 Task: Look for space in Ouled Mimoun, Algeria from 1st August, 2023 to 5th August, 2023 for 3 adults, 1 child in price range Rs.13000 to Rs.20000. Place can be entire place with 2 bedrooms having 3 beds and 2 bathrooms. Property type can be house, flat, hotel. Amenities needed are: washing machine. Booking option can be shelf check-in. Required host language is .
Action: Mouse moved to (595, 80)
Screenshot: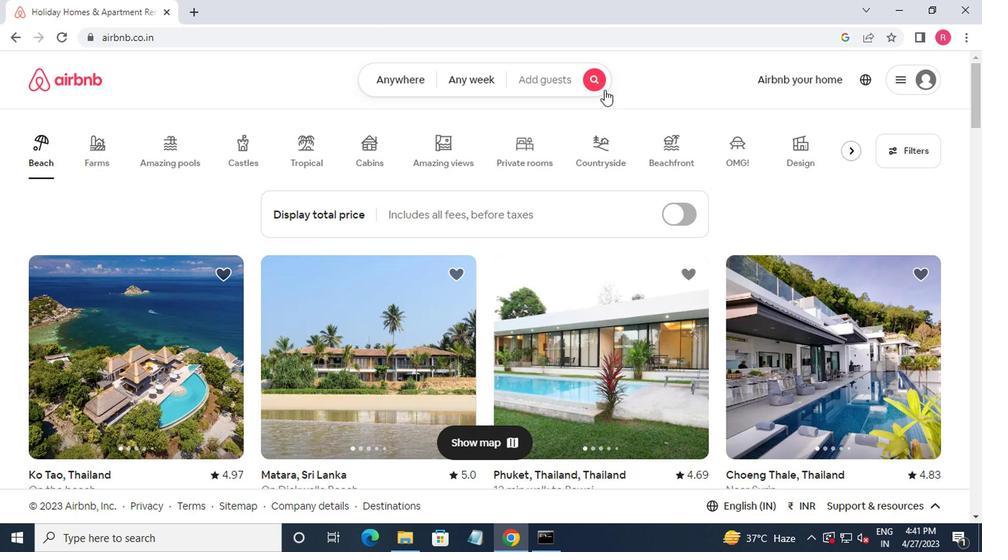 
Action: Mouse pressed left at (595, 80)
Screenshot: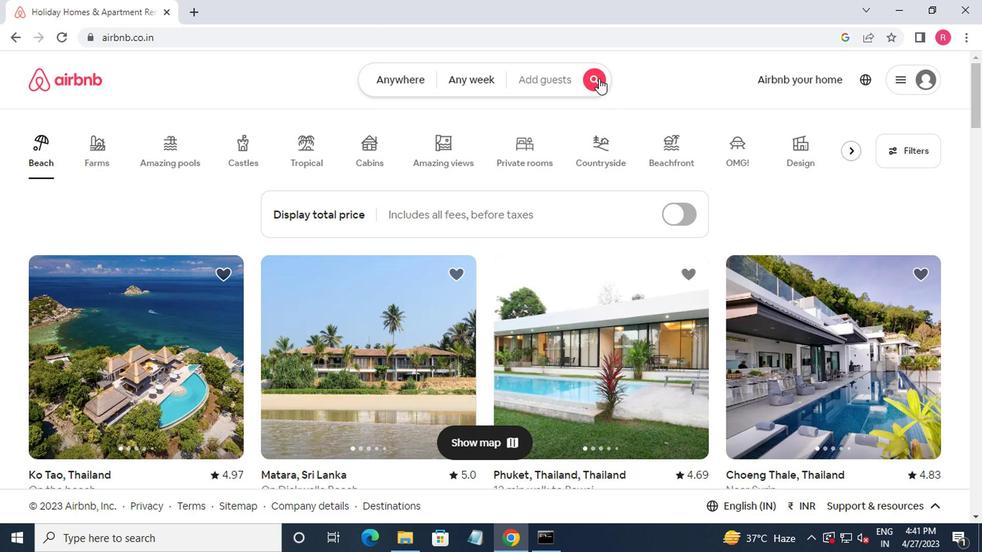 
Action: Mouse moved to (358, 133)
Screenshot: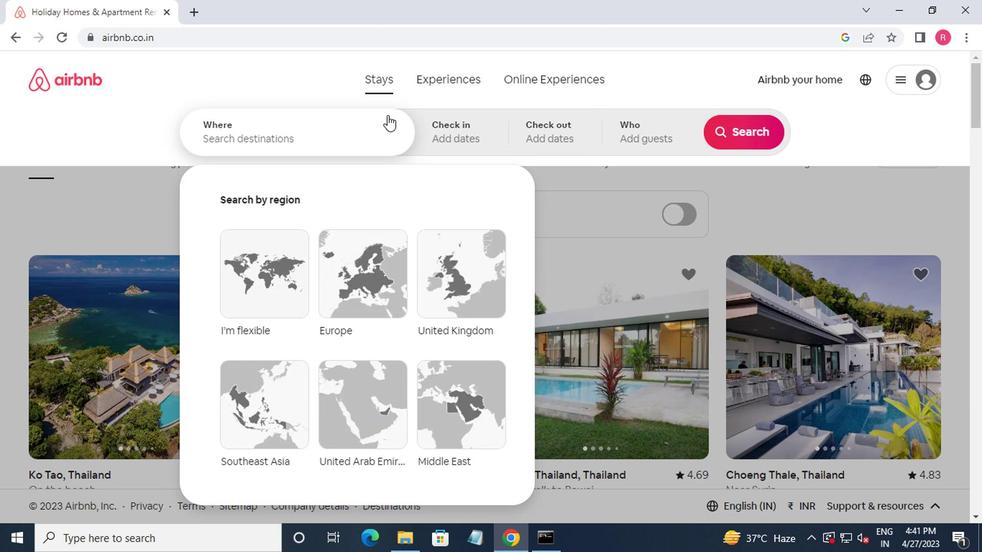 
Action: Mouse pressed left at (358, 133)
Screenshot: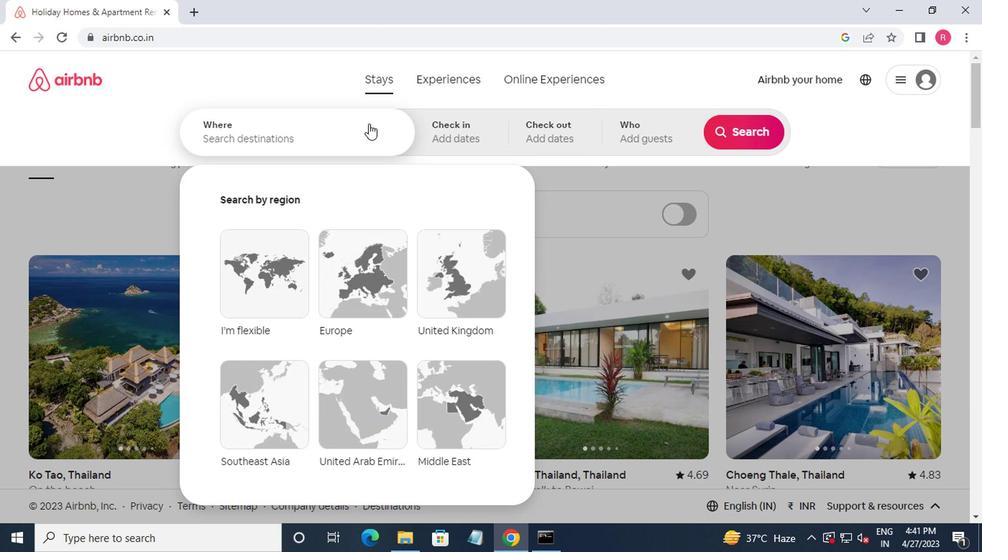 
Action: Mouse moved to (361, 307)
Screenshot: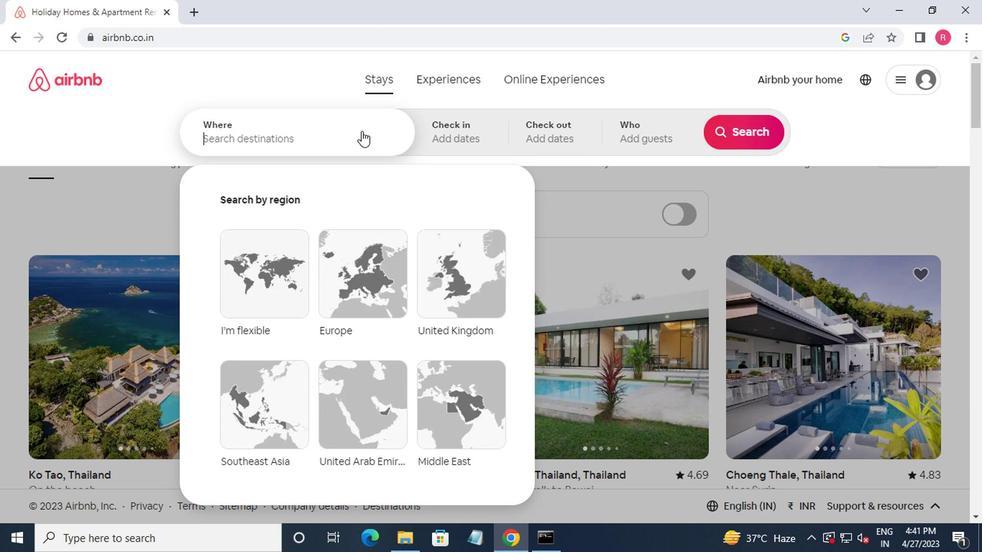 
Action: Key pressed ouled,<Key.backspace><Key.space>m<Key.down><Key.up><Key.up><Key.up><Key.down><Key.down><Key.enter>
Screenshot: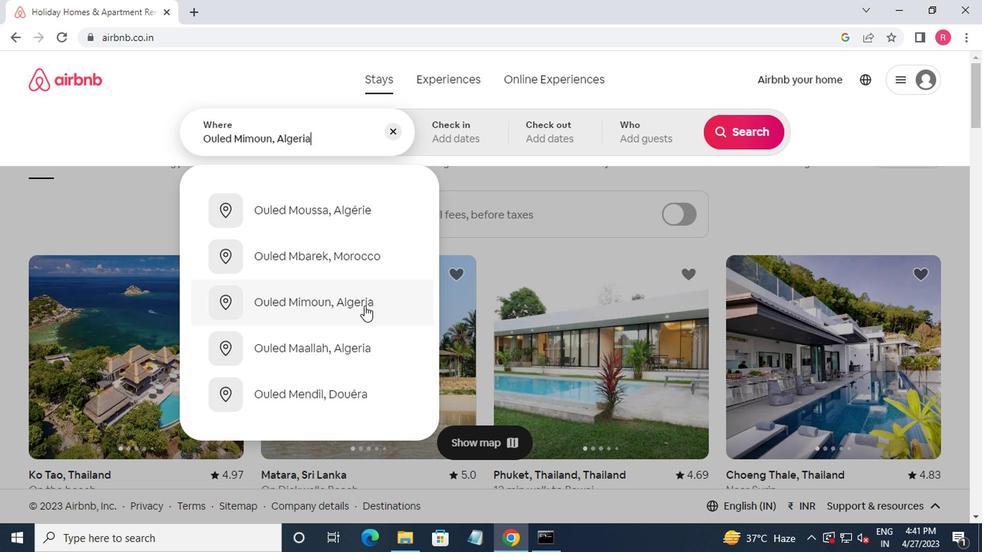 
Action: Mouse moved to (728, 248)
Screenshot: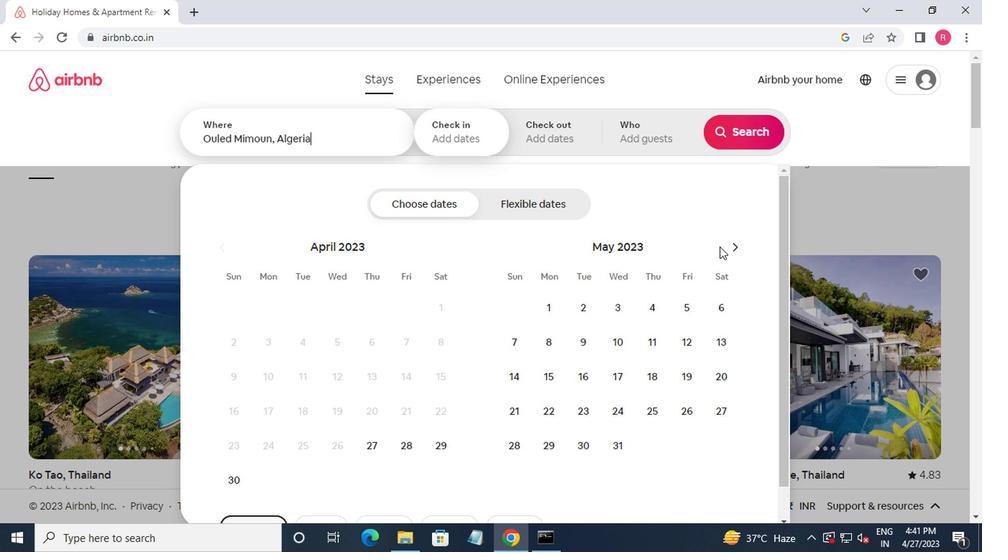
Action: Mouse pressed left at (728, 248)
Screenshot: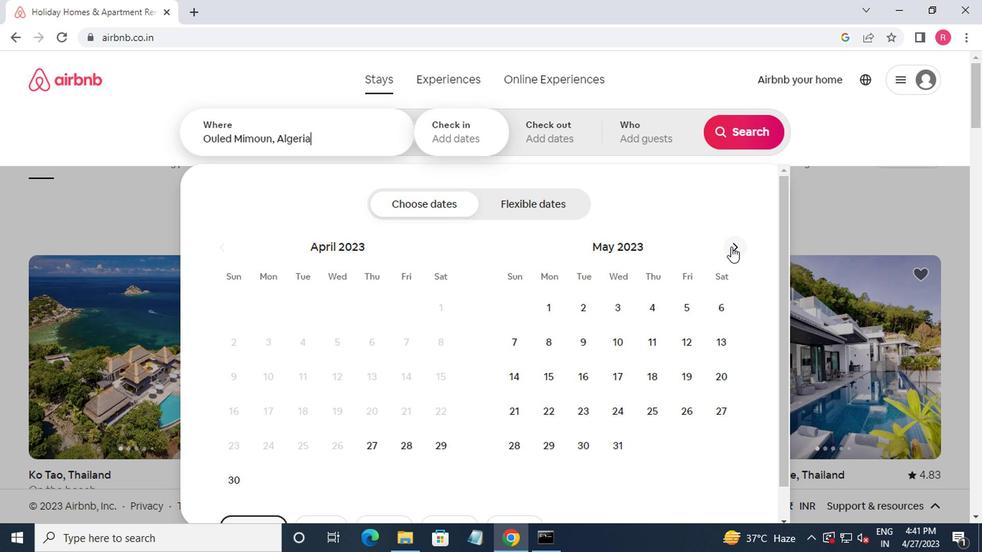 
Action: Mouse pressed left at (728, 248)
Screenshot: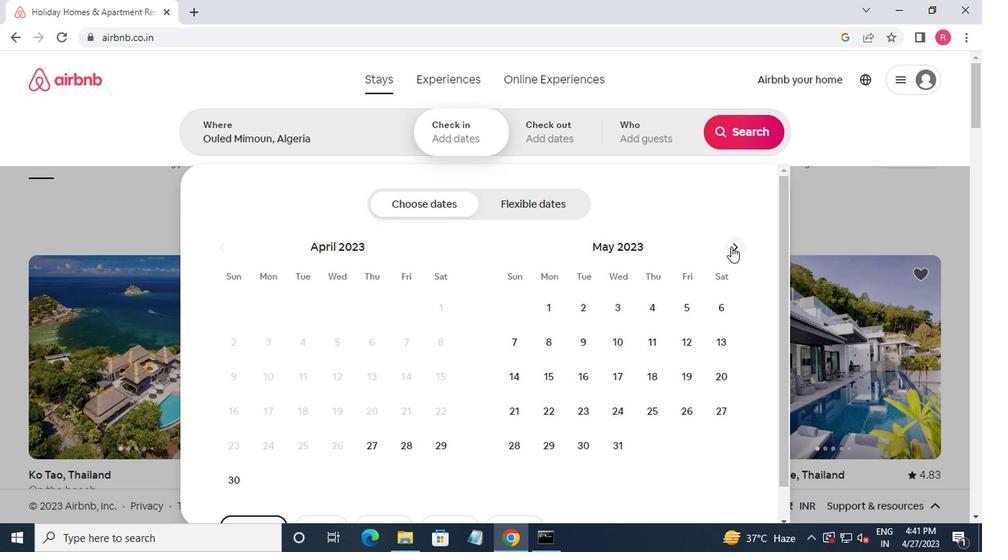 
Action: Mouse pressed left at (728, 248)
Screenshot: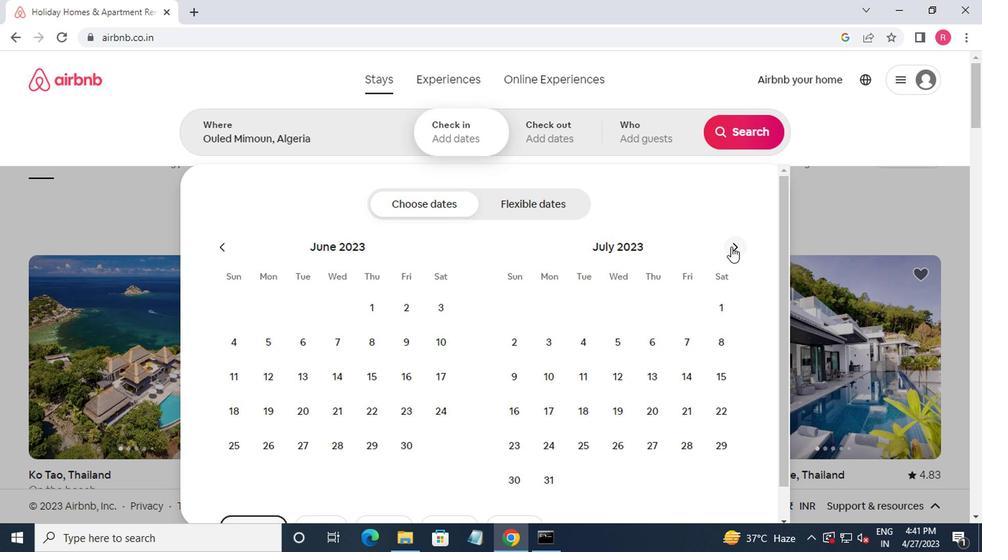 
Action: Mouse moved to (583, 312)
Screenshot: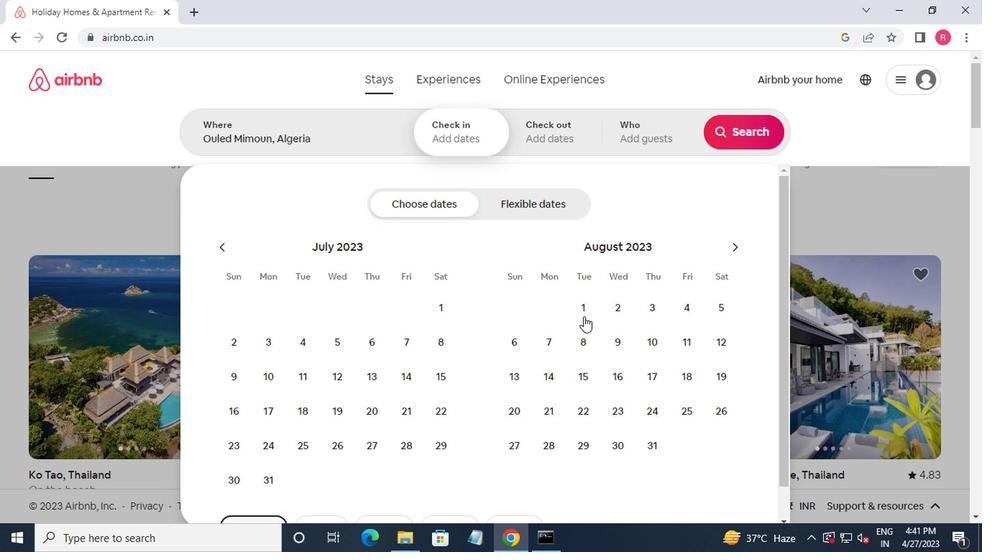 
Action: Mouse pressed left at (583, 312)
Screenshot: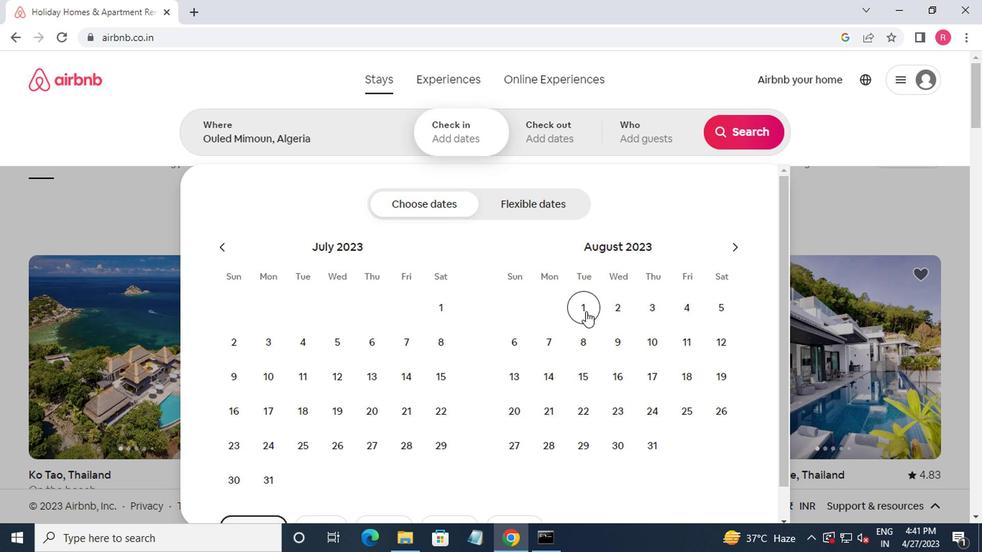 
Action: Mouse moved to (710, 303)
Screenshot: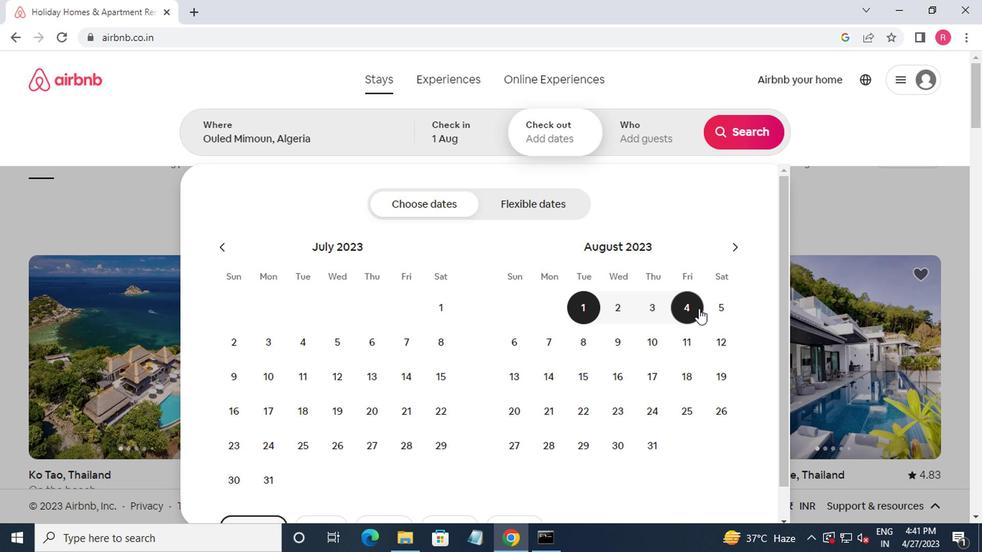 
Action: Mouse pressed left at (710, 303)
Screenshot: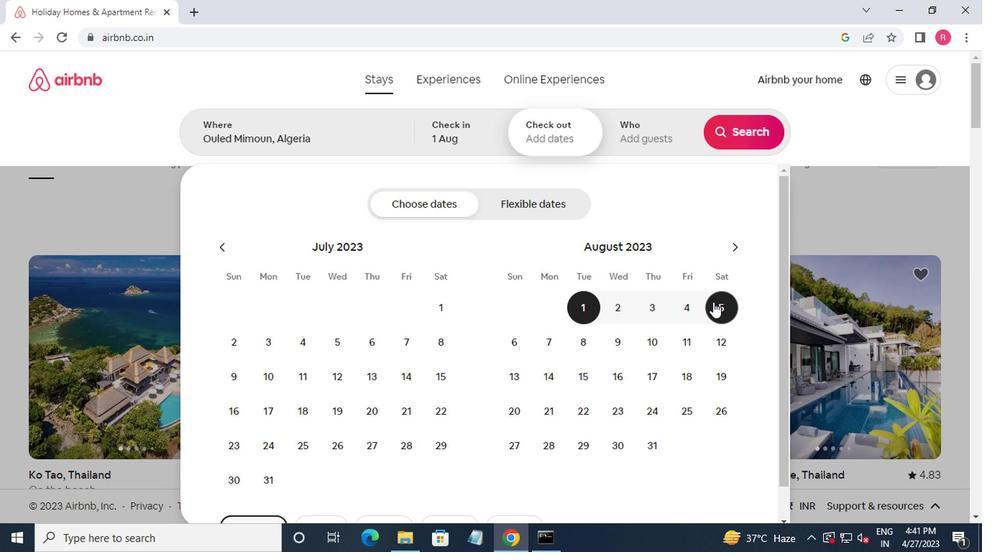 
Action: Mouse moved to (639, 144)
Screenshot: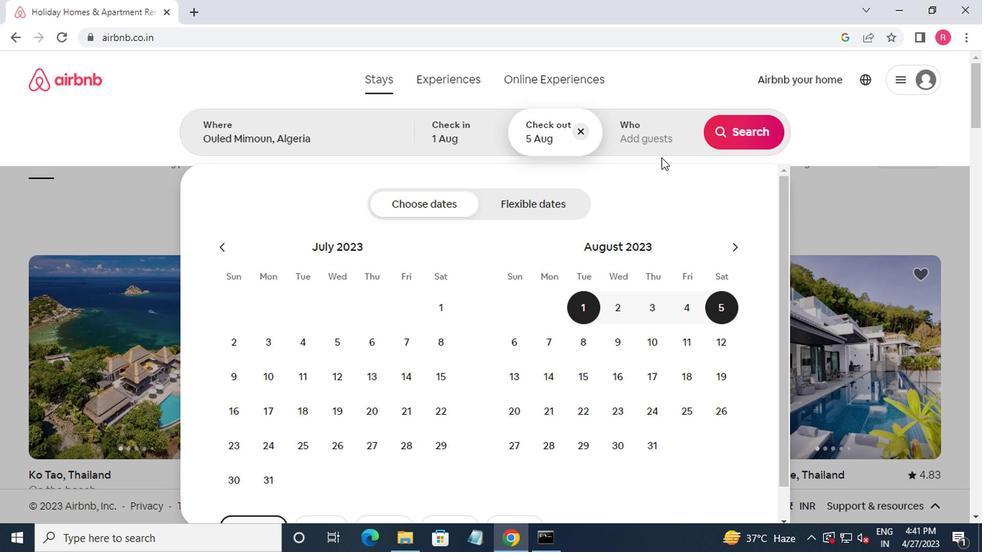 
Action: Mouse pressed left at (639, 144)
Screenshot: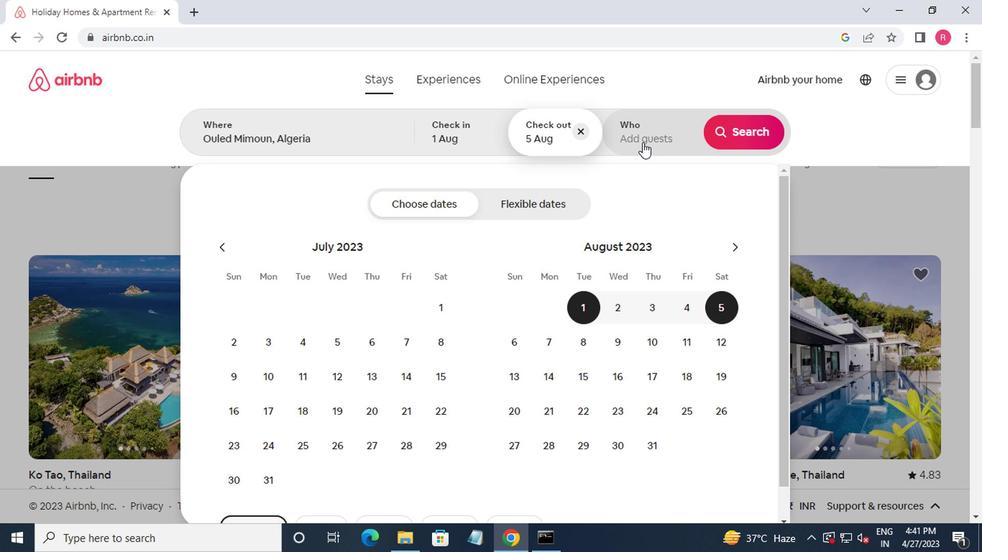 
Action: Mouse moved to (749, 208)
Screenshot: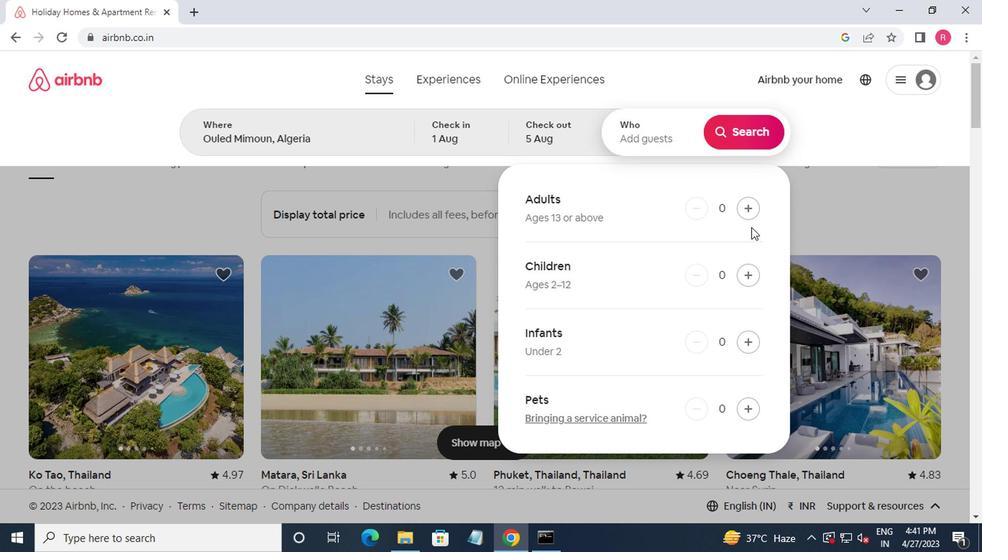
Action: Mouse pressed left at (749, 208)
Screenshot: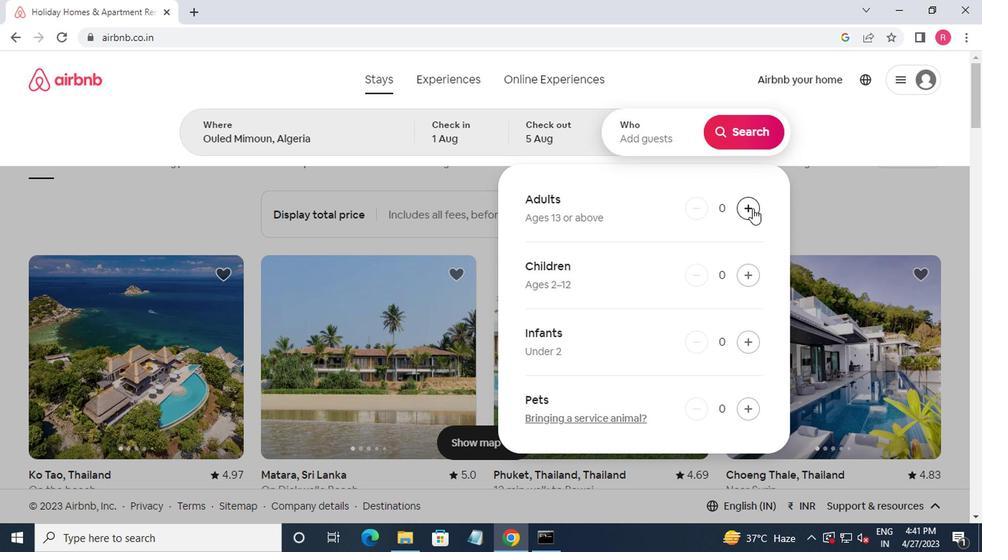 
Action: Mouse pressed left at (749, 208)
Screenshot: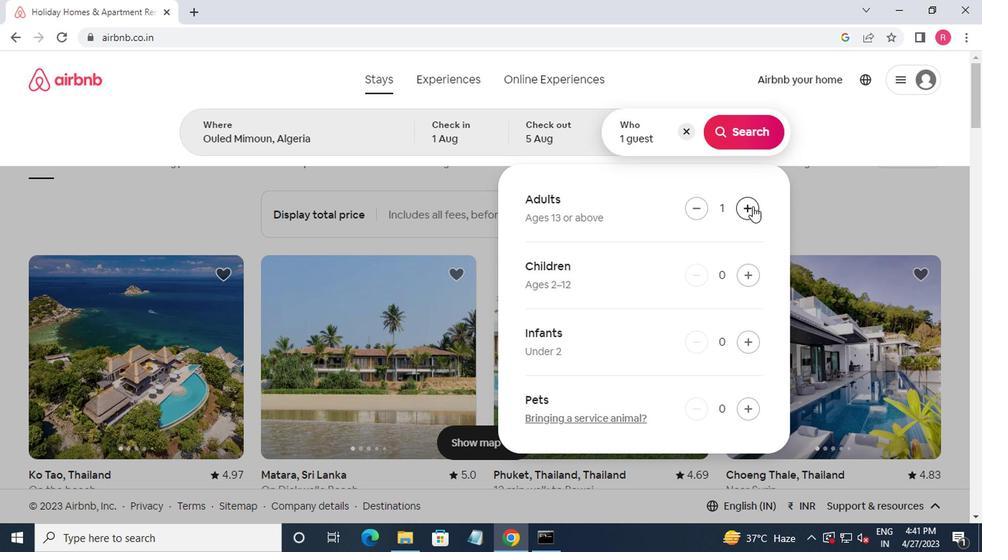 
Action: Mouse pressed left at (749, 208)
Screenshot: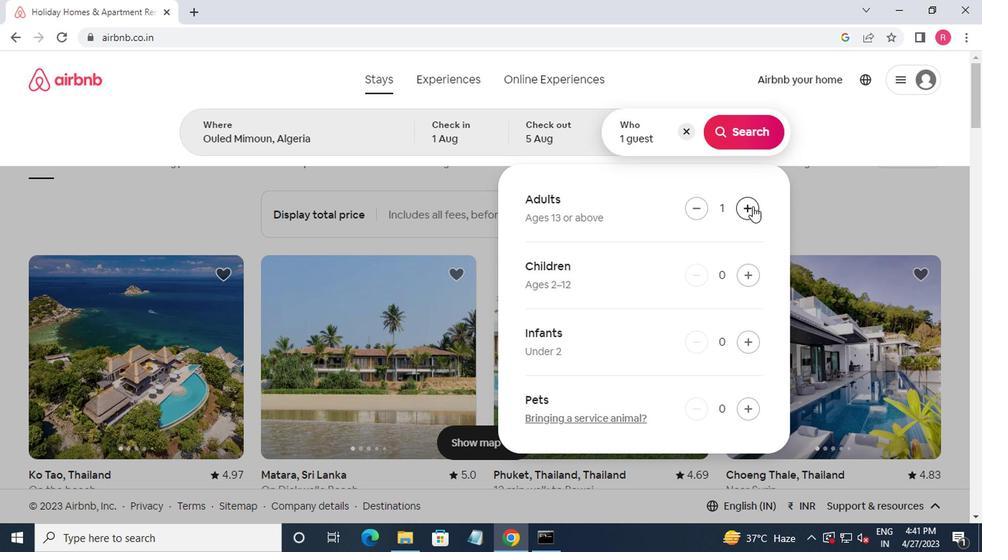 
Action: Mouse moved to (742, 284)
Screenshot: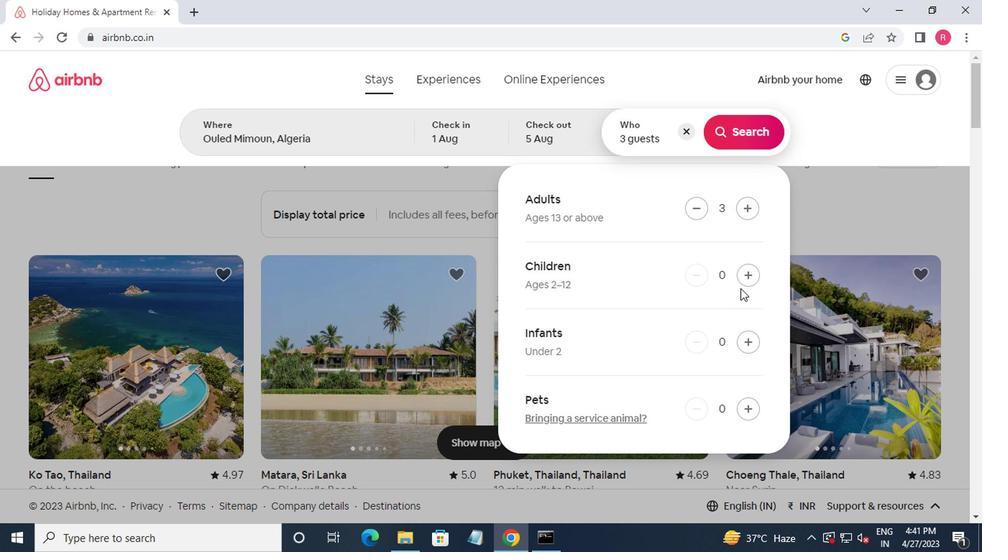 
Action: Mouse pressed left at (742, 284)
Screenshot: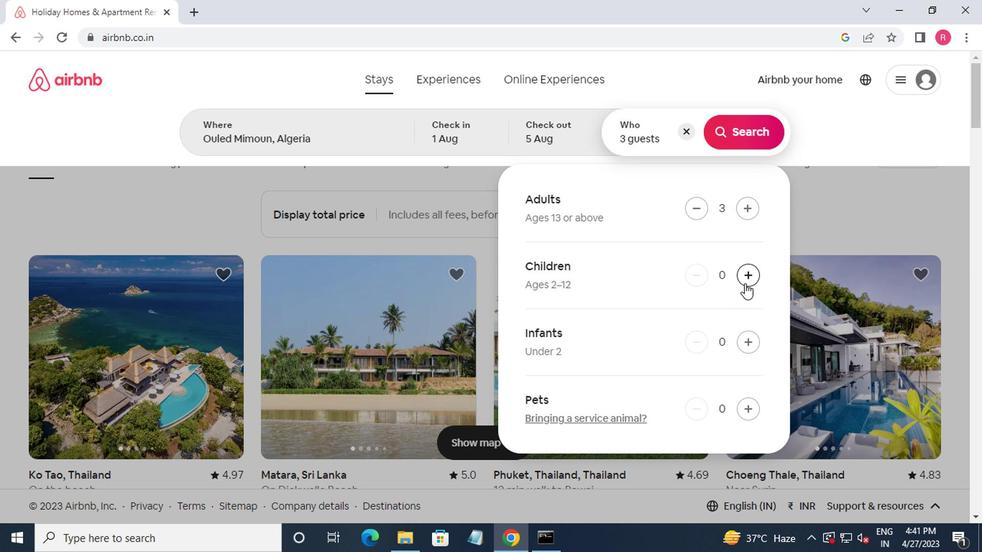 
Action: Mouse moved to (731, 144)
Screenshot: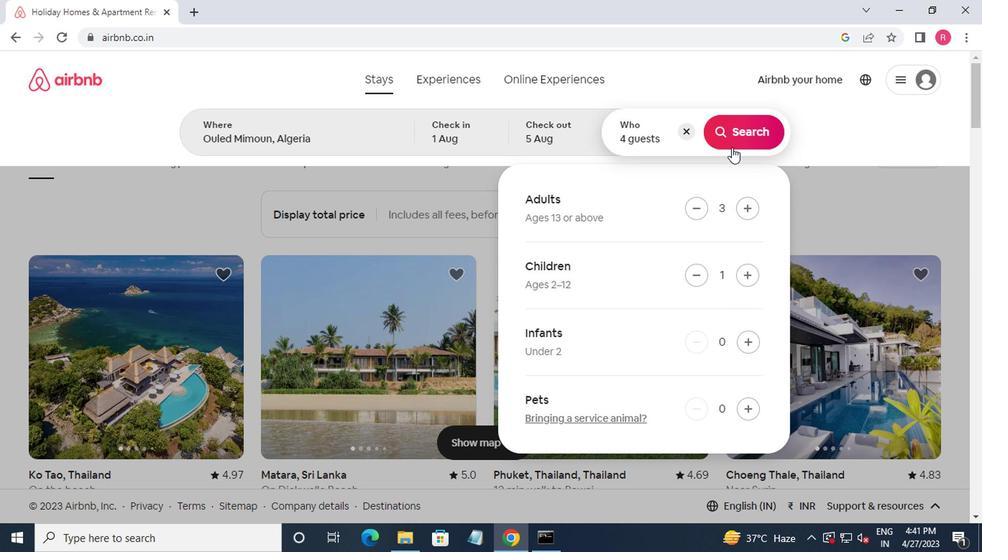 
Action: Mouse pressed left at (731, 144)
Screenshot: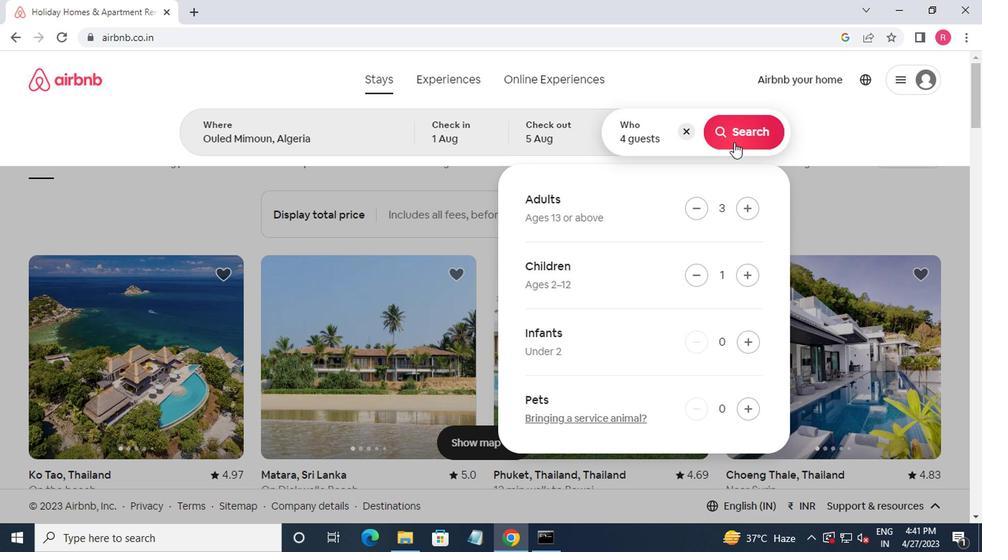 
Action: Mouse moved to (909, 144)
Screenshot: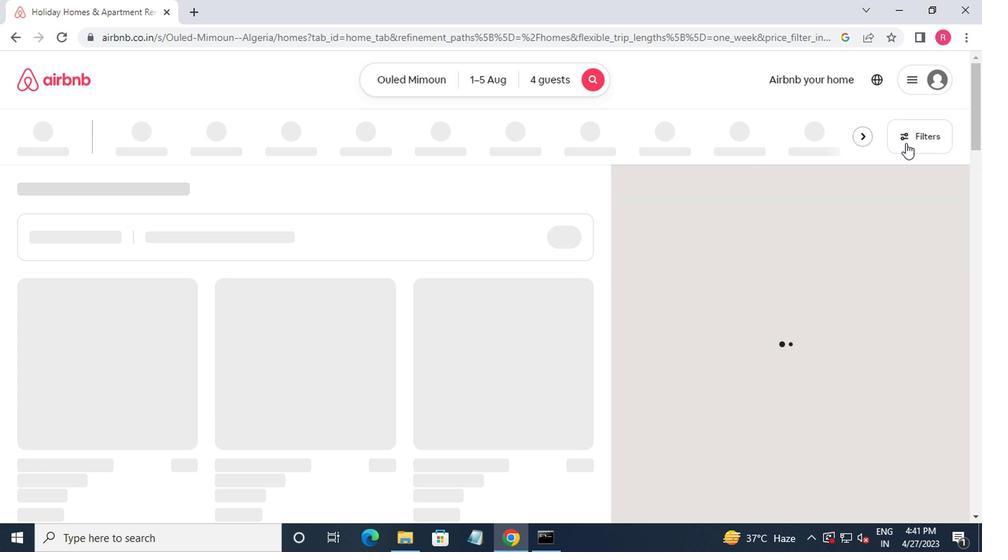 
Action: Mouse pressed left at (909, 144)
Screenshot: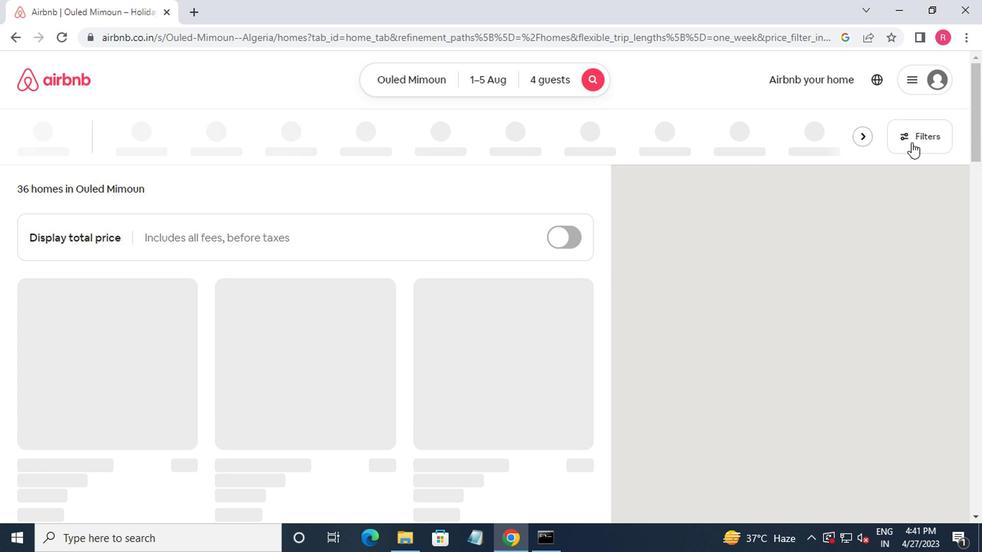 
Action: Mouse moved to (348, 325)
Screenshot: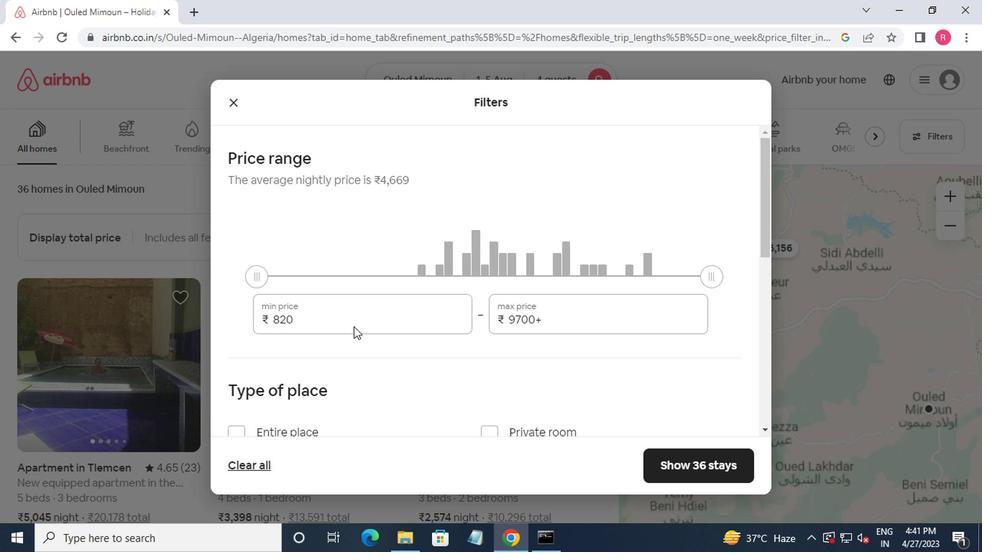 
Action: Mouse pressed left at (348, 325)
Screenshot: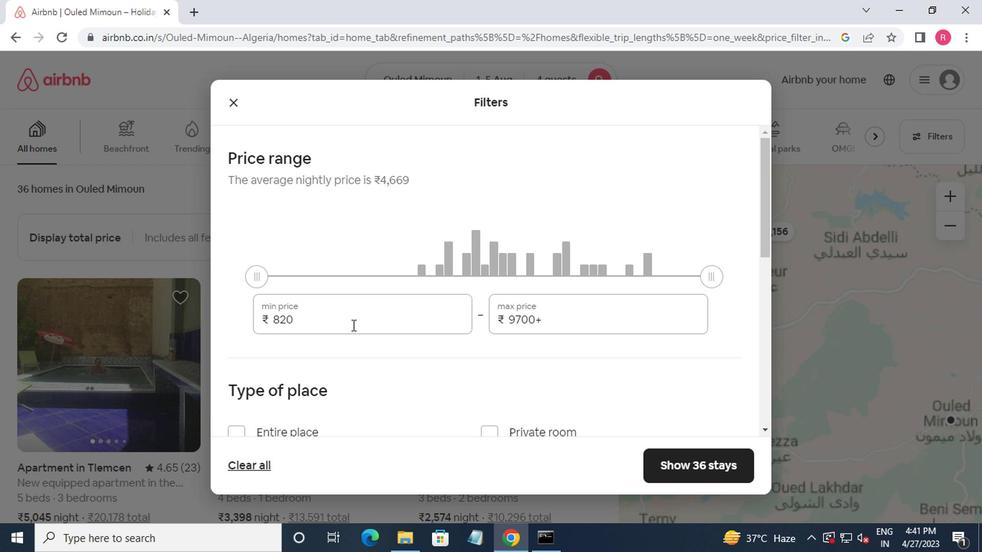 
Action: Mouse moved to (356, 325)
Screenshot: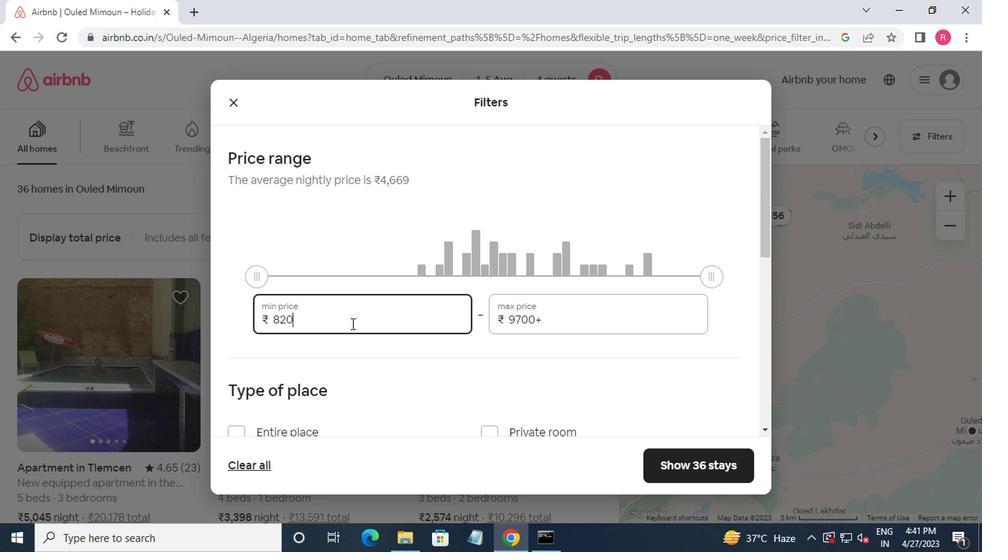 
Action: Key pressed <Key.backspace><Key.backspace><Key.backspace><Key.backspace>13000<Key.tab>20000
Screenshot: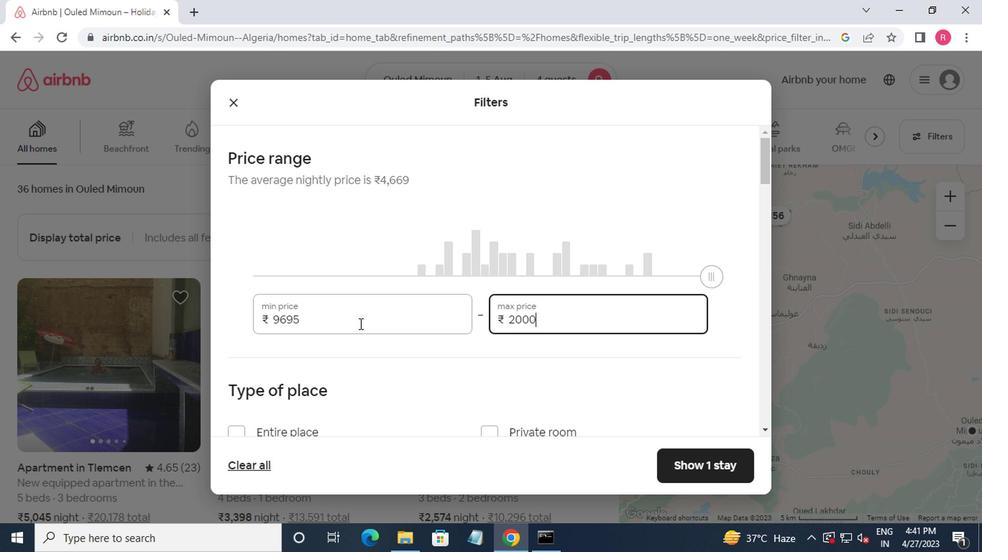 
Action: Mouse moved to (388, 413)
Screenshot: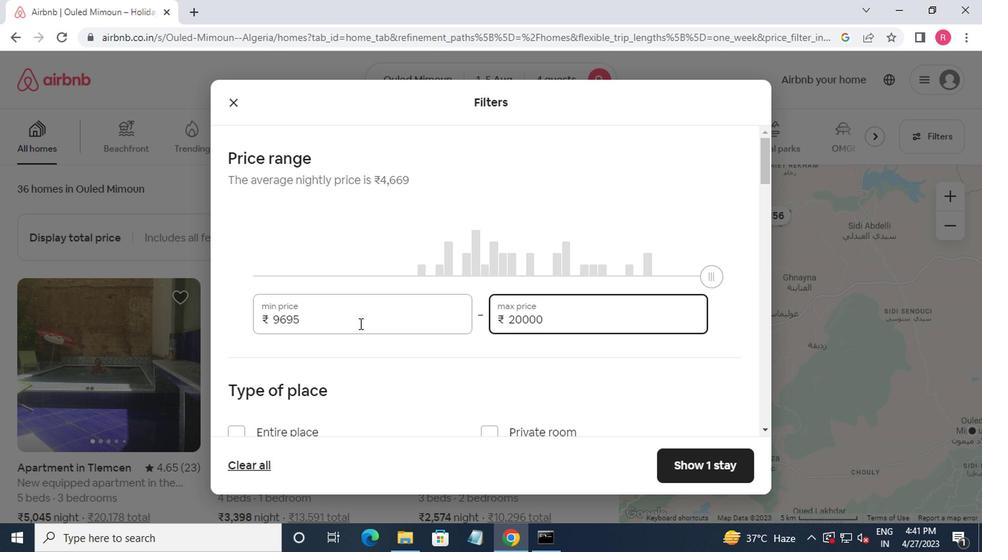 
Action: Mouse pressed left at (388, 413)
Screenshot: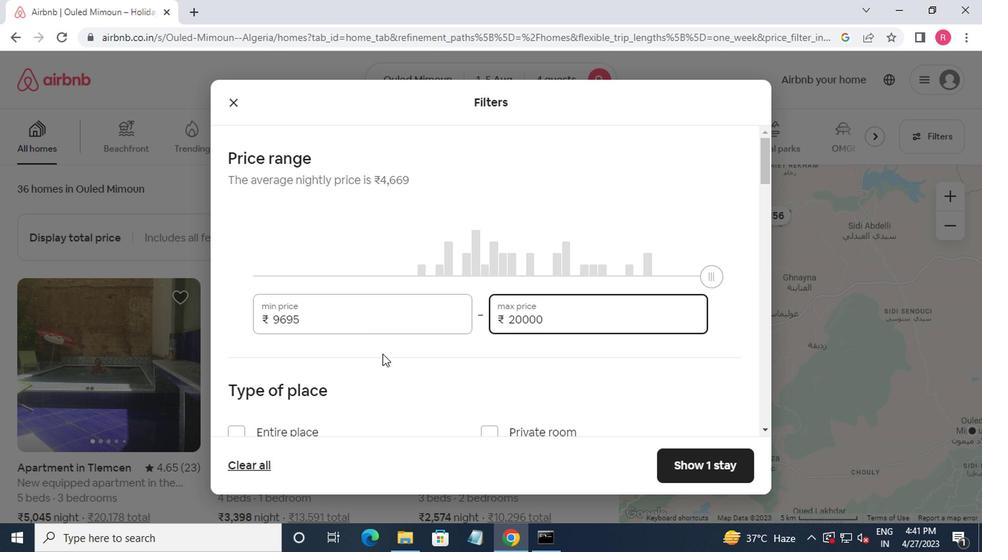 
Action: Mouse moved to (346, 314)
Screenshot: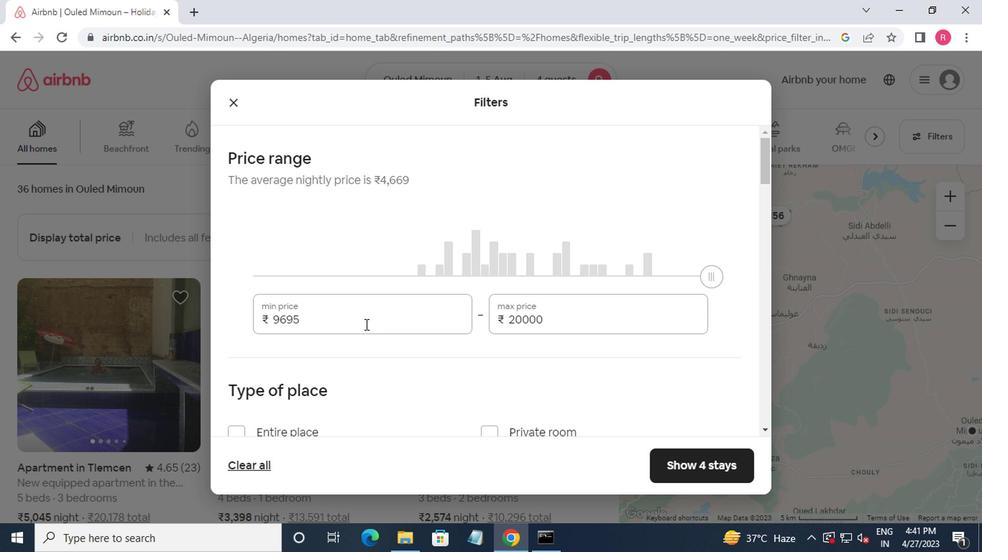 
Action: Mouse pressed left at (346, 314)
Screenshot: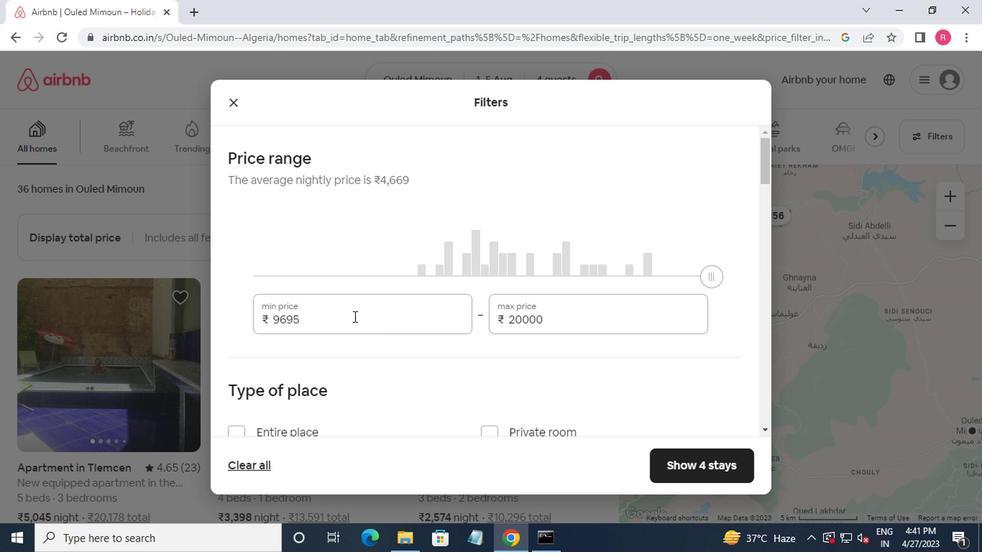 
Action: Mouse moved to (351, 332)
Screenshot: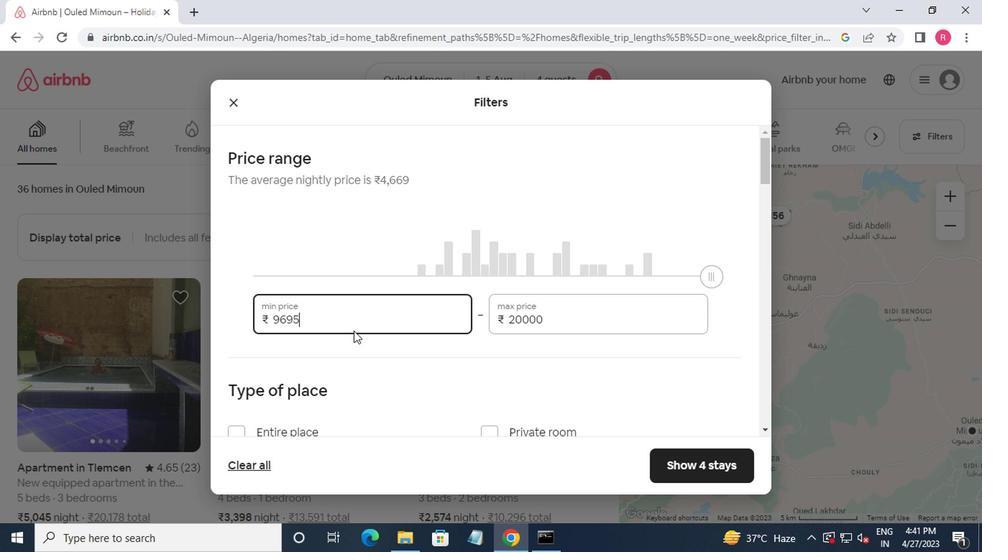 
Action: Key pressed <Key.backspace><Key.backspace><Key.backspace><Key.backspace>13000
Screenshot: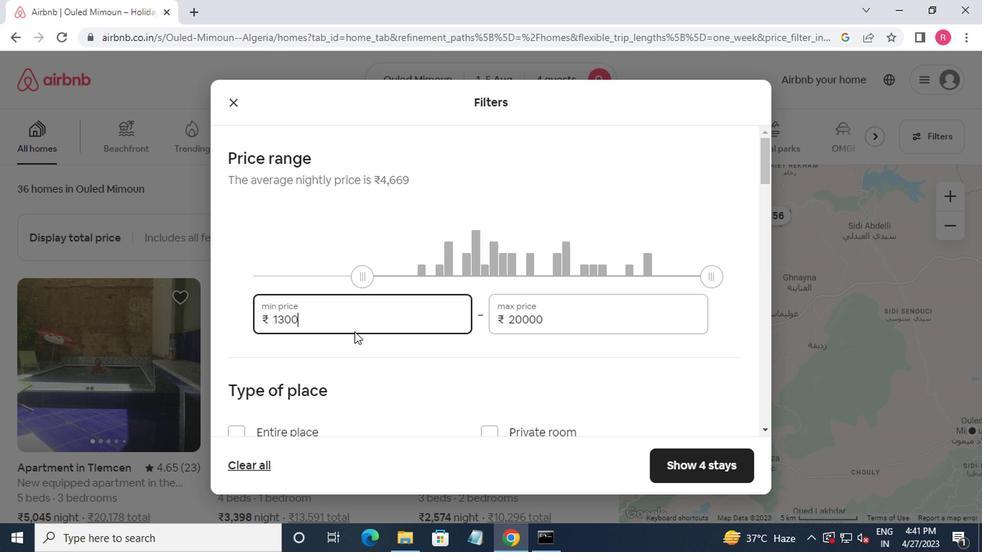 
Action: Mouse moved to (346, 337)
Screenshot: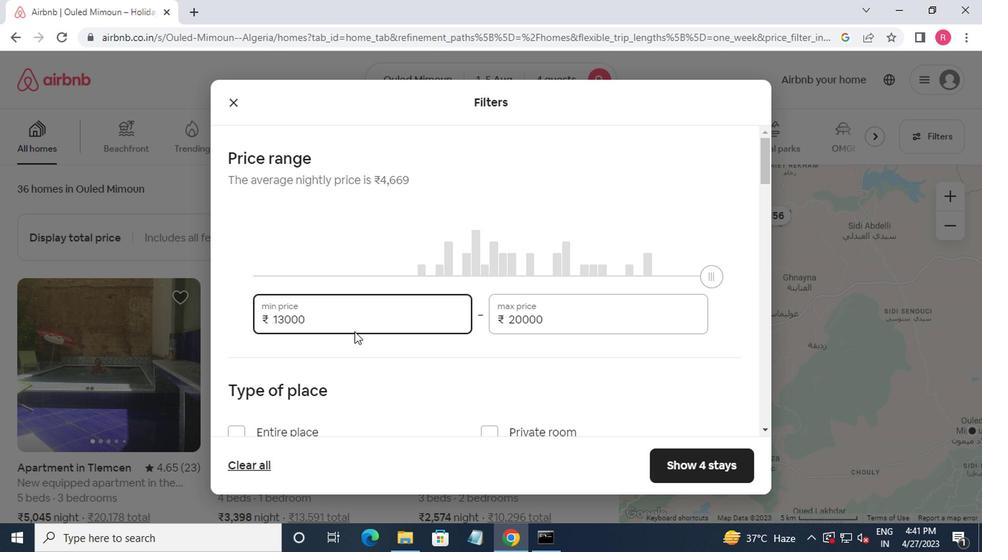 
Action: Mouse scrolled (346, 336) with delta (0, -1)
Screenshot: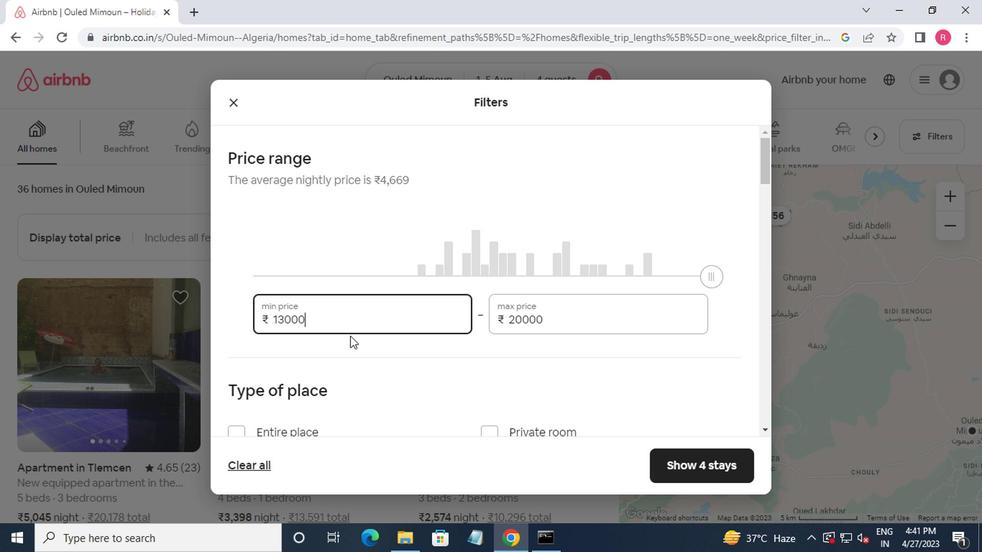 
Action: Mouse moved to (346, 339)
Screenshot: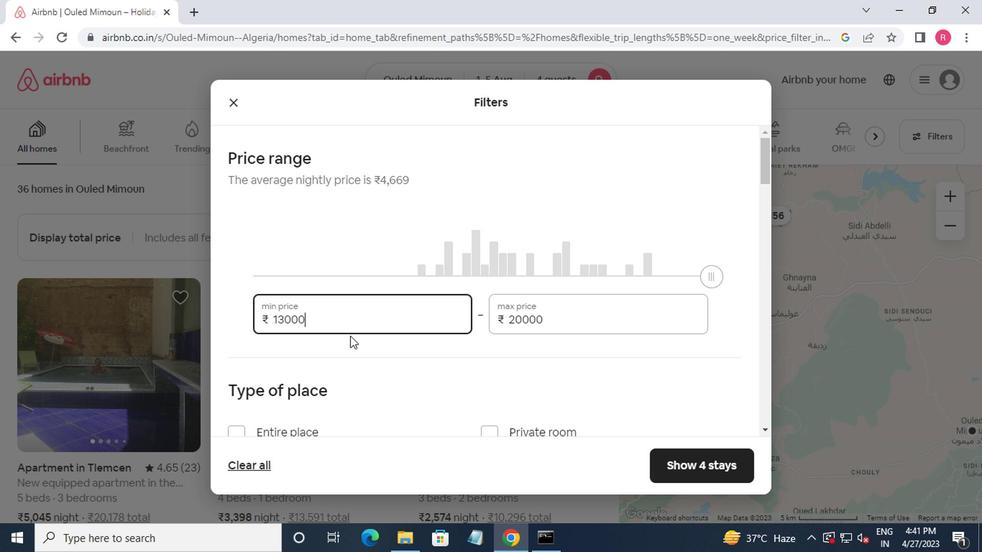 
Action: Mouse scrolled (346, 338) with delta (0, -1)
Screenshot: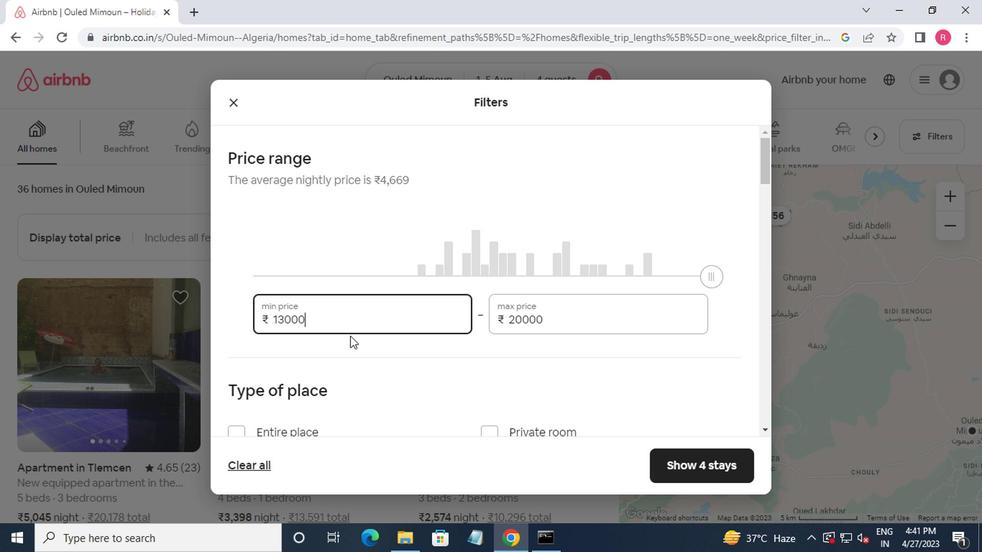 
Action: Mouse moved to (301, 297)
Screenshot: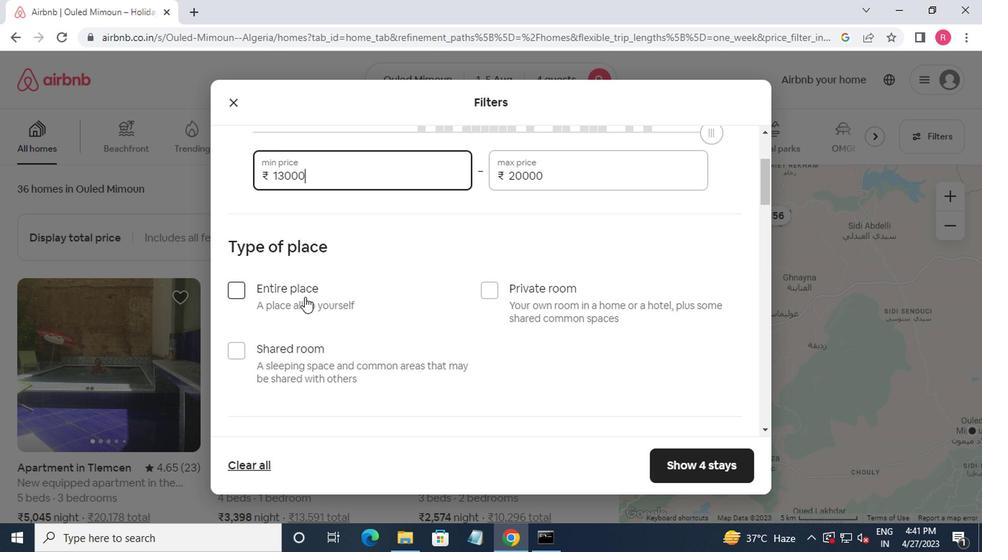 
Action: Mouse pressed left at (301, 297)
Screenshot: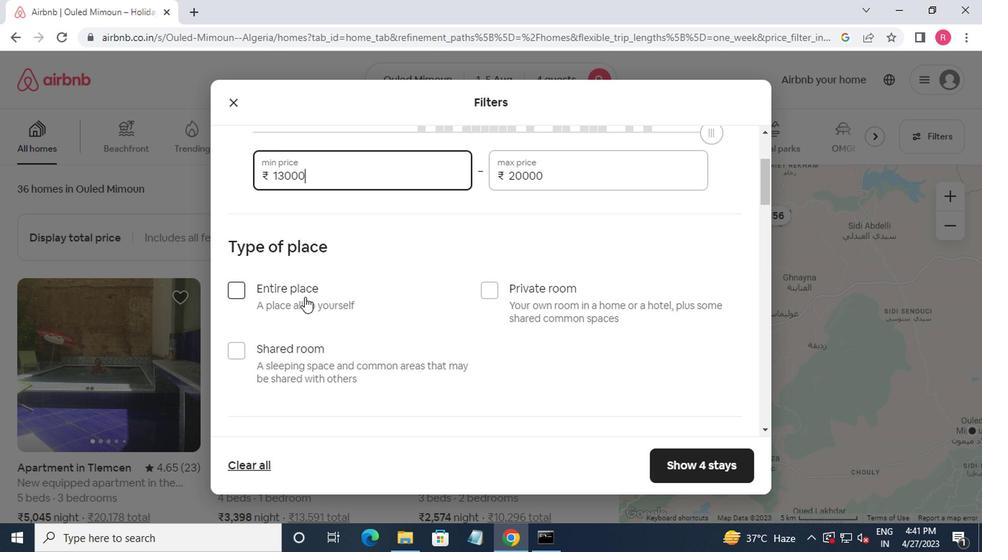 
Action: Mouse moved to (303, 295)
Screenshot: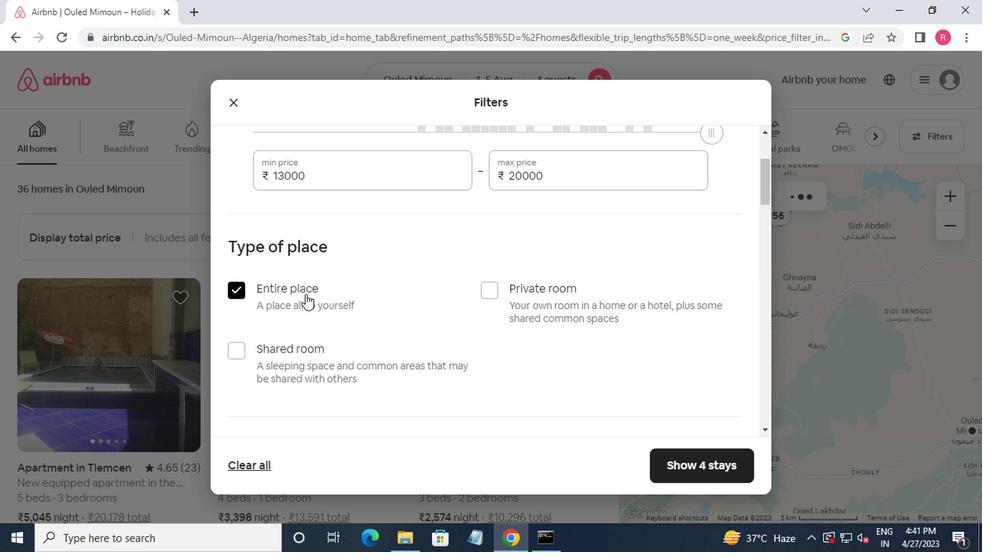 
Action: Mouse scrolled (303, 294) with delta (0, 0)
Screenshot: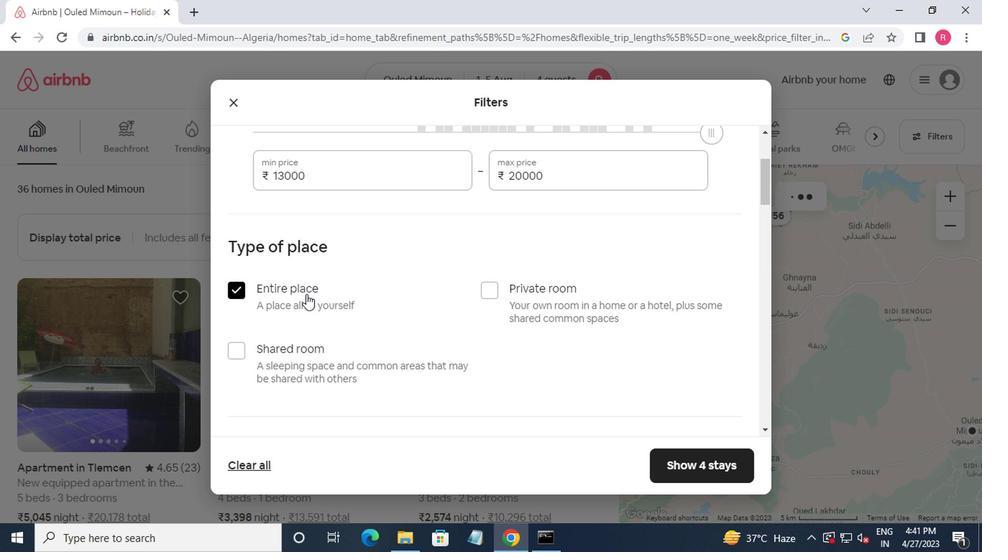 
Action: Mouse moved to (304, 295)
Screenshot: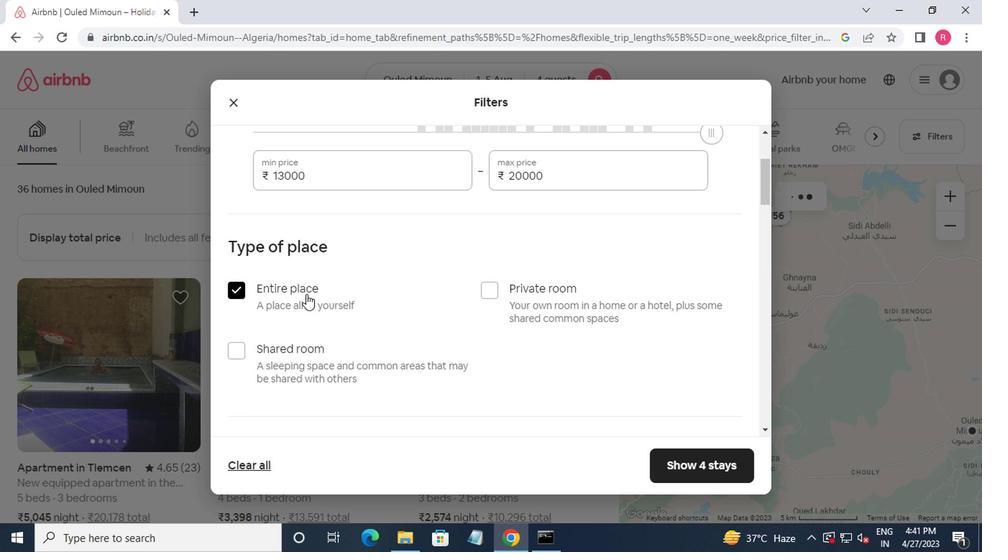 
Action: Mouse scrolled (304, 294) with delta (0, 0)
Screenshot: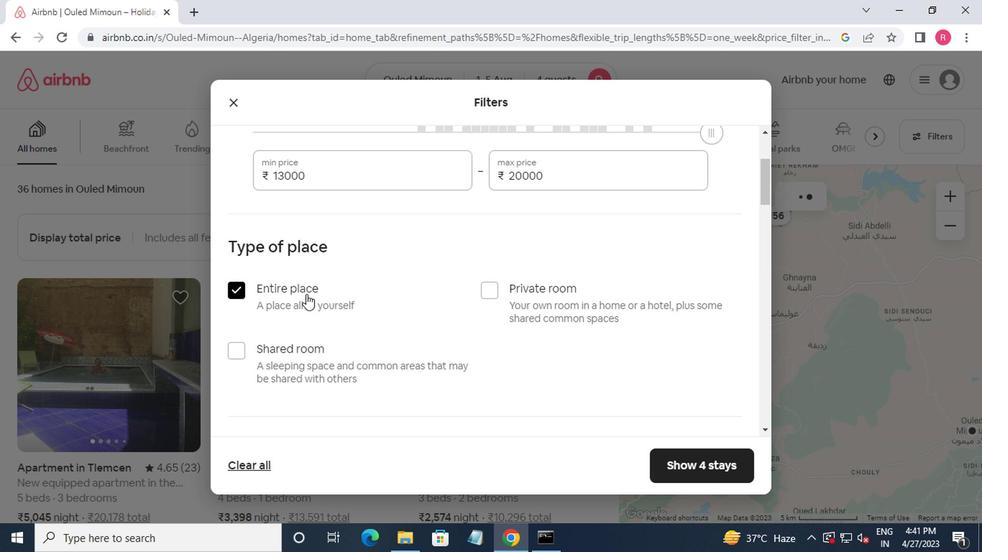 
Action: Mouse moved to (307, 295)
Screenshot: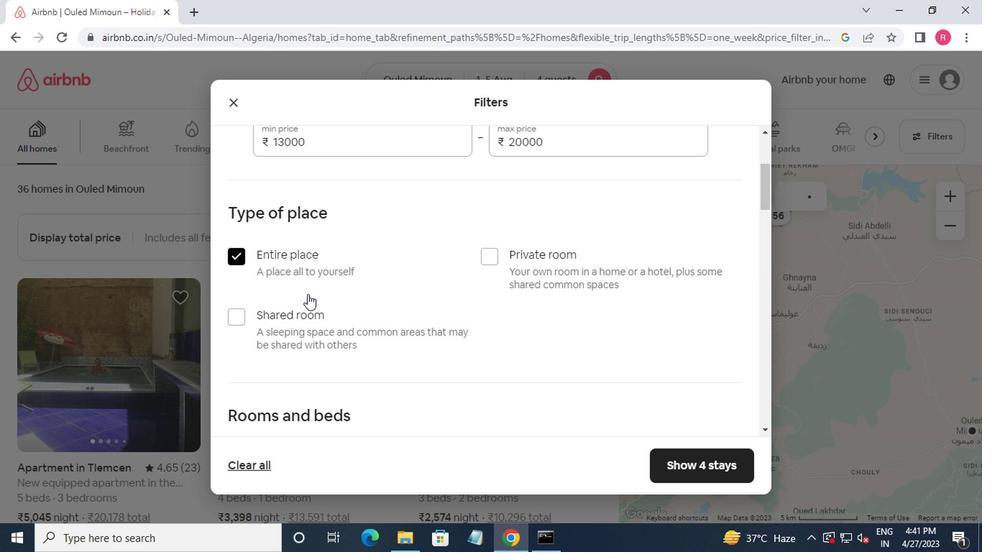 
Action: Mouse scrolled (307, 294) with delta (0, 0)
Screenshot: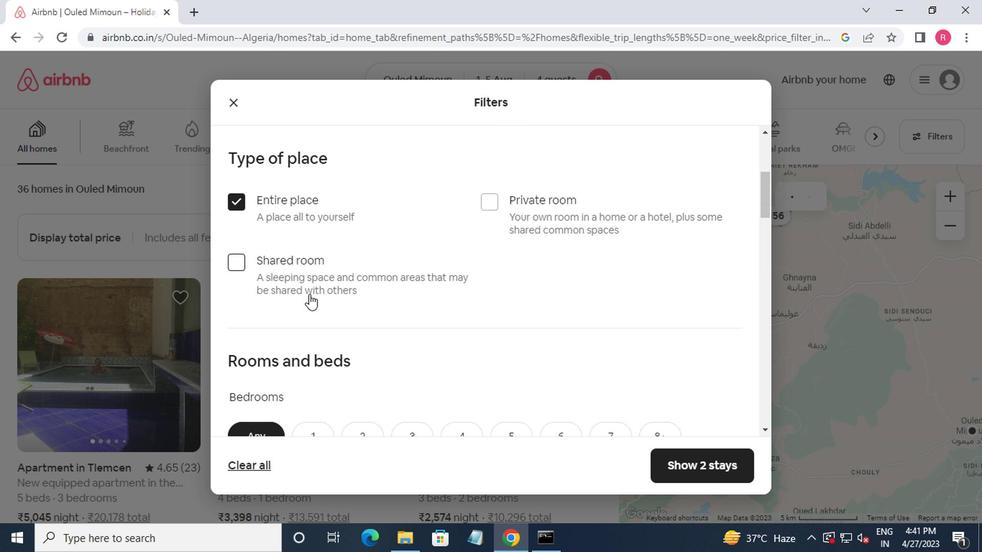 
Action: Mouse moved to (355, 311)
Screenshot: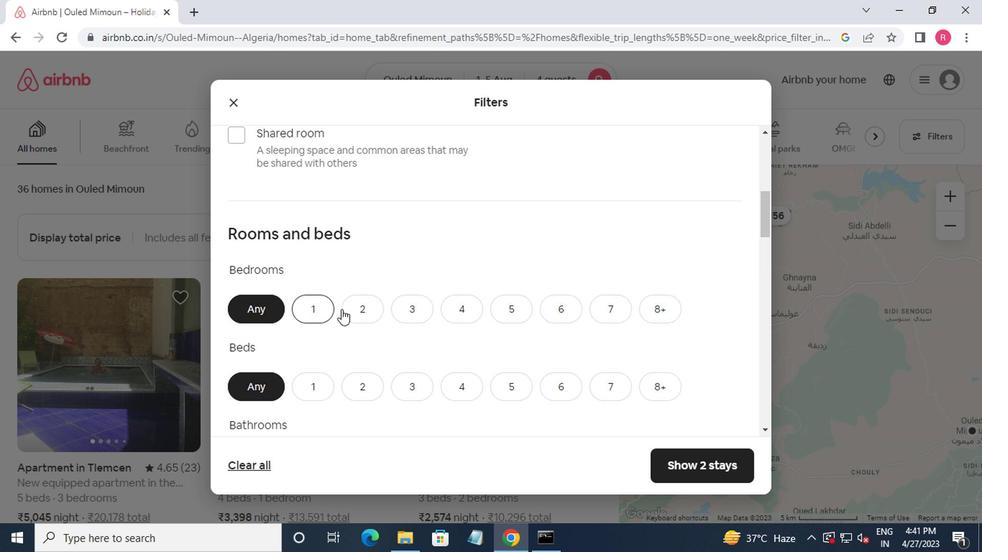 
Action: Mouse pressed left at (355, 311)
Screenshot: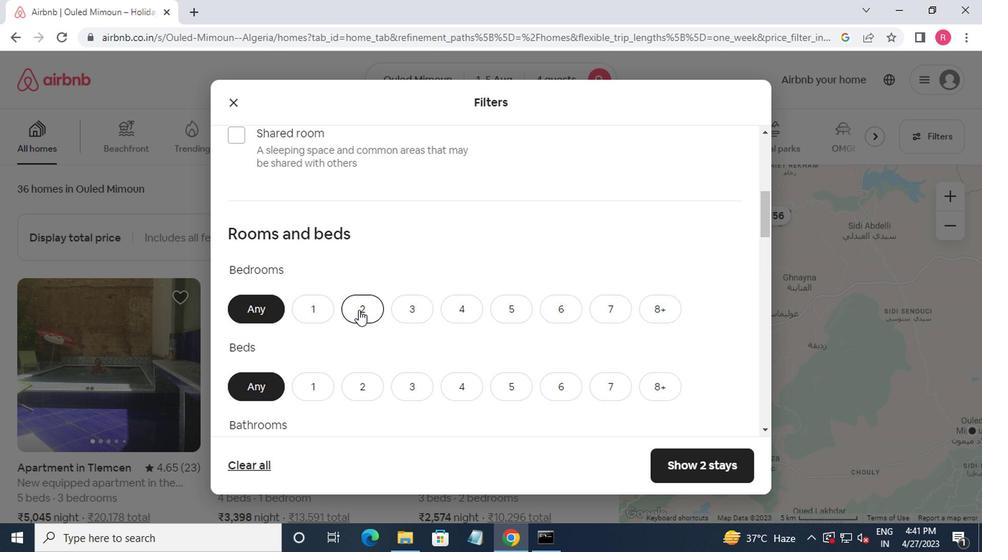
Action: Mouse moved to (392, 385)
Screenshot: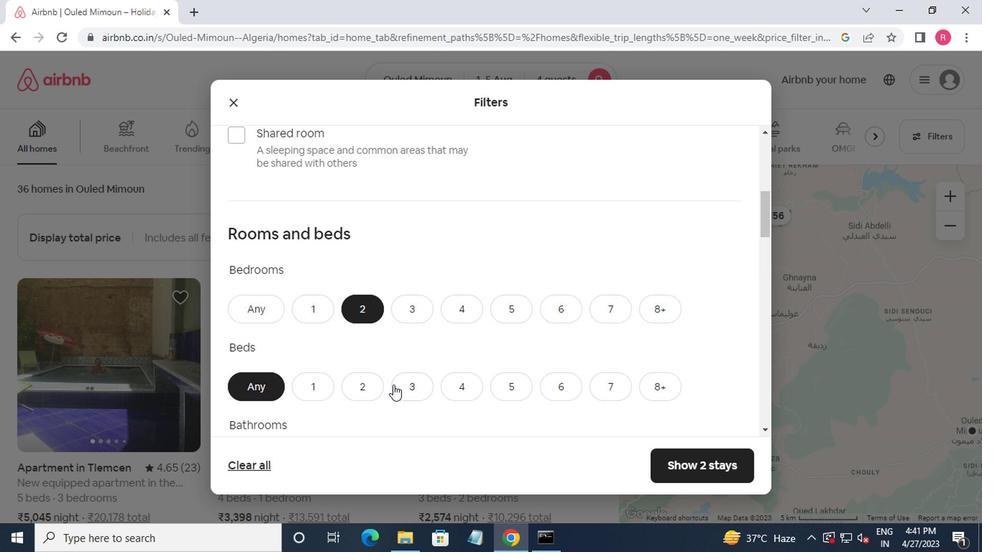
Action: Mouse pressed left at (392, 385)
Screenshot: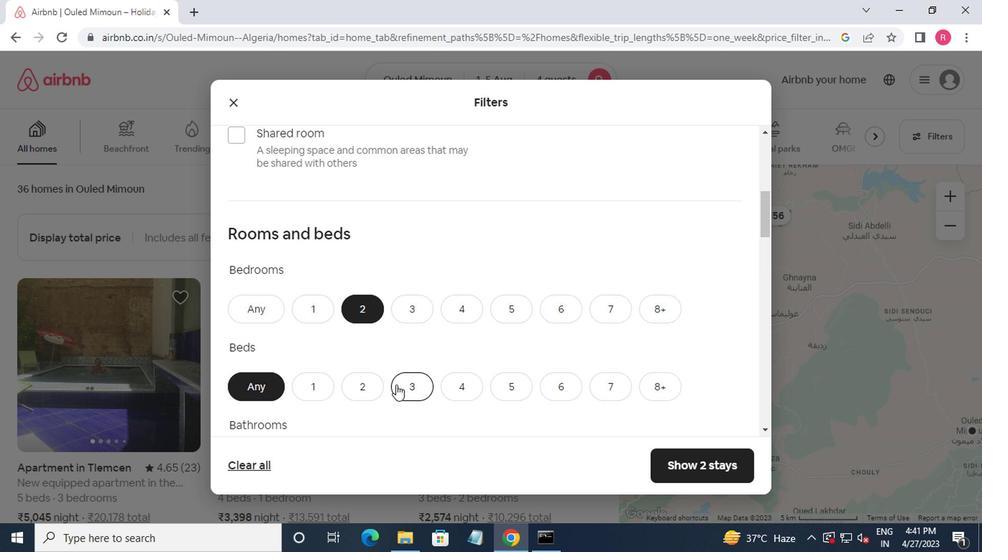 
Action: Mouse moved to (393, 373)
Screenshot: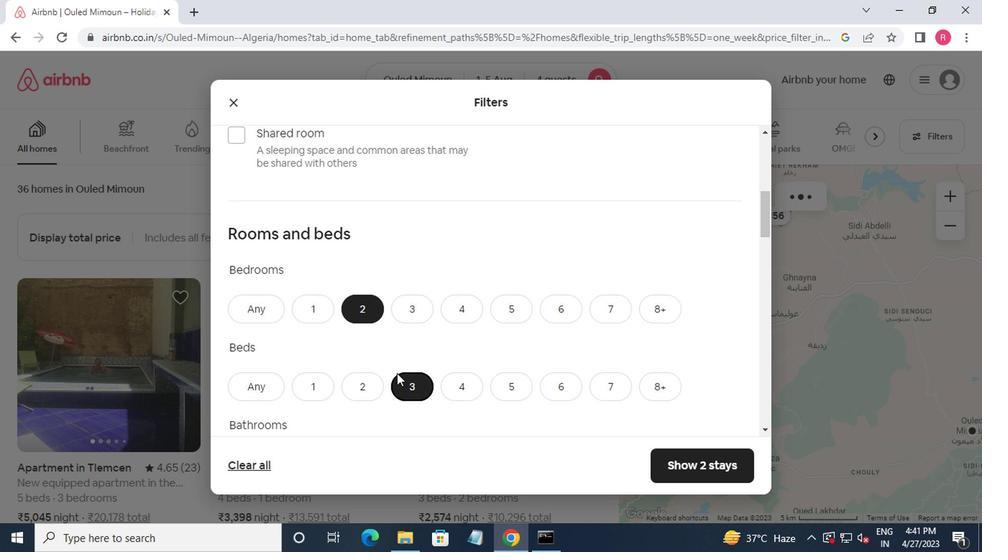 
Action: Mouse scrolled (393, 372) with delta (0, -1)
Screenshot: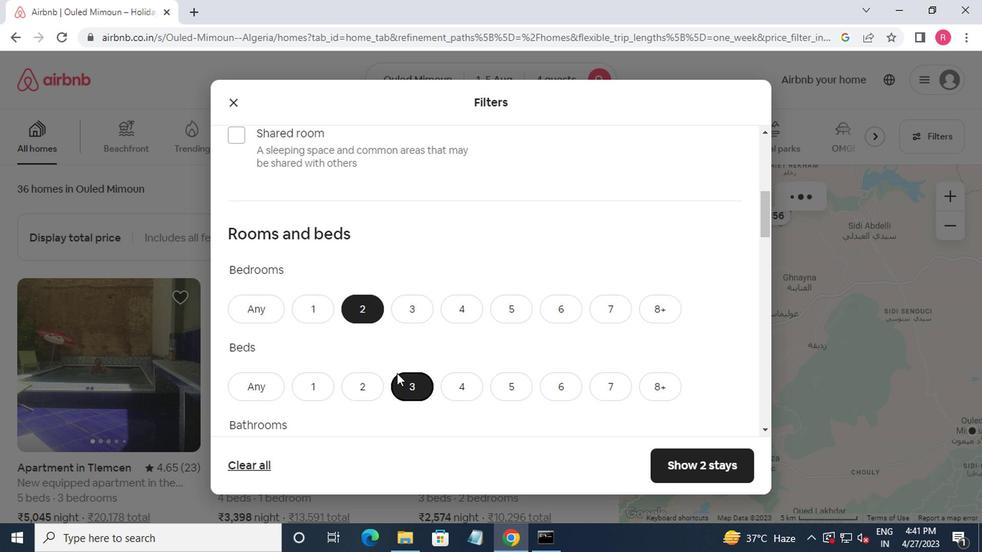 
Action: Mouse scrolled (393, 372) with delta (0, -1)
Screenshot: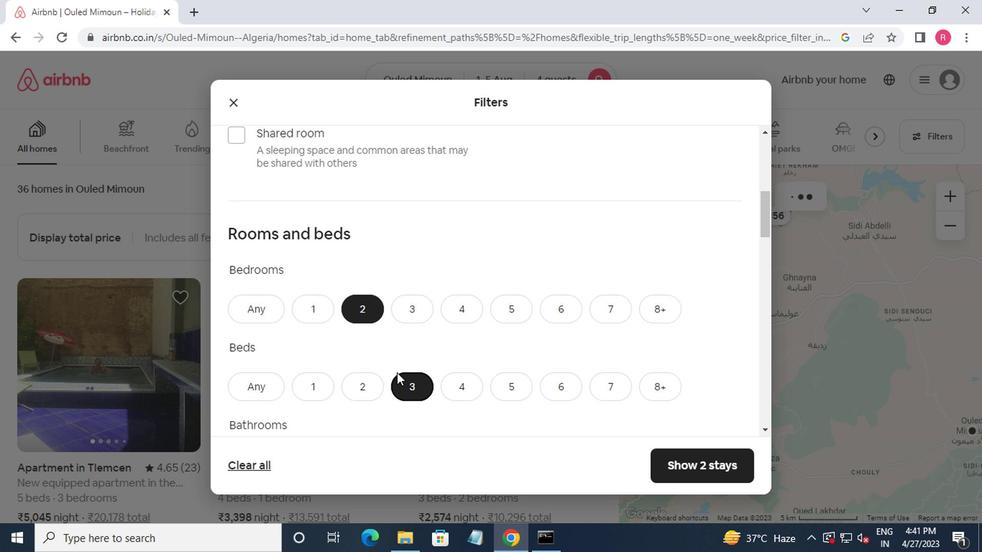 
Action: Mouse moved to (351, 323)
Screenshot: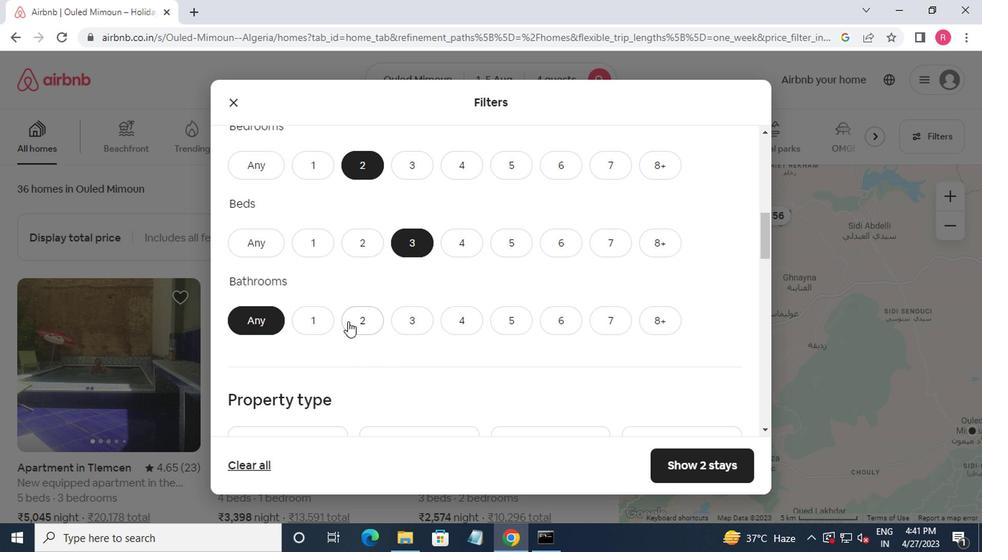 
Action: Mouse pressed left at (351, 323)
Screenshot: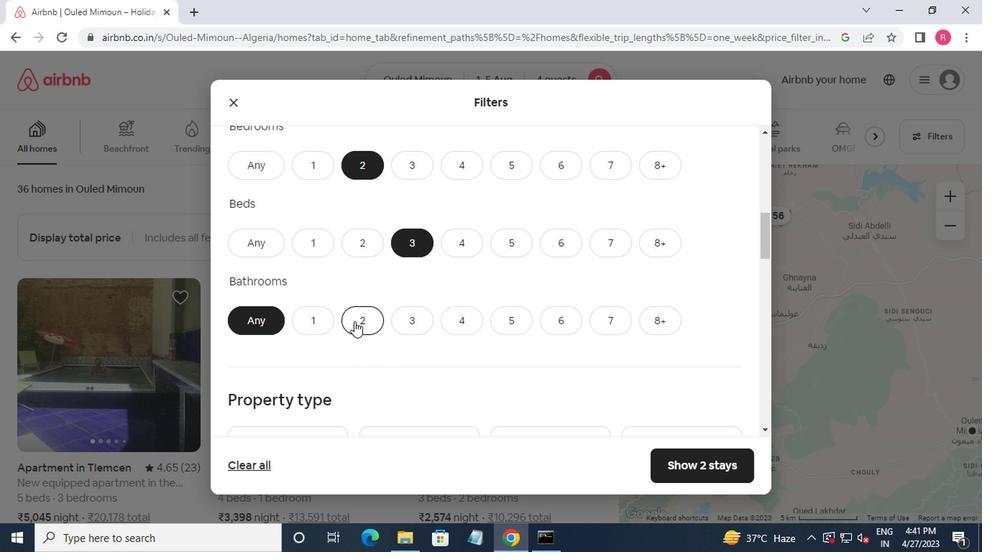 
Action: Mouse scrolled (351, 321) with delta (0, -1)
Screenshot: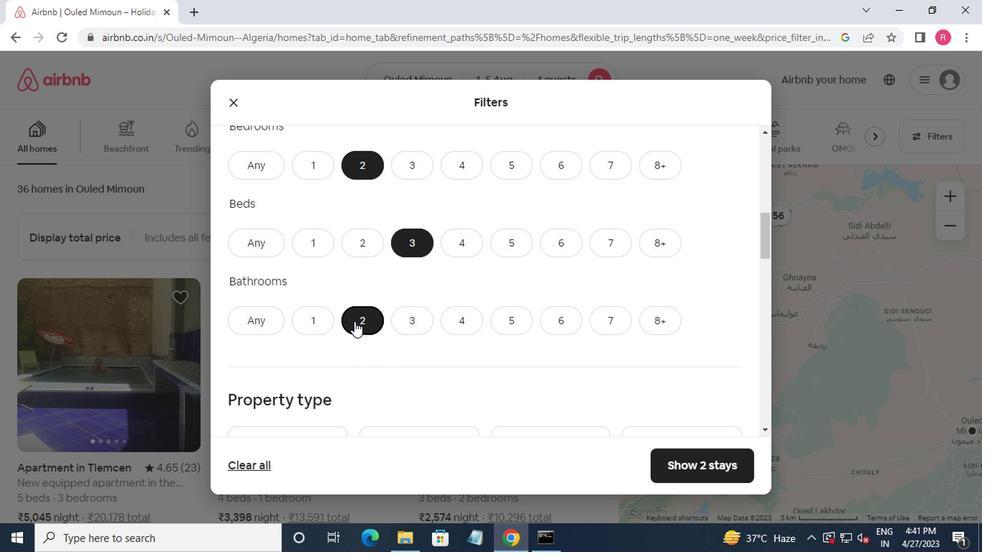 
Action: Mouse scrolled (351, 321) with delta (0, -1)
Screenshot: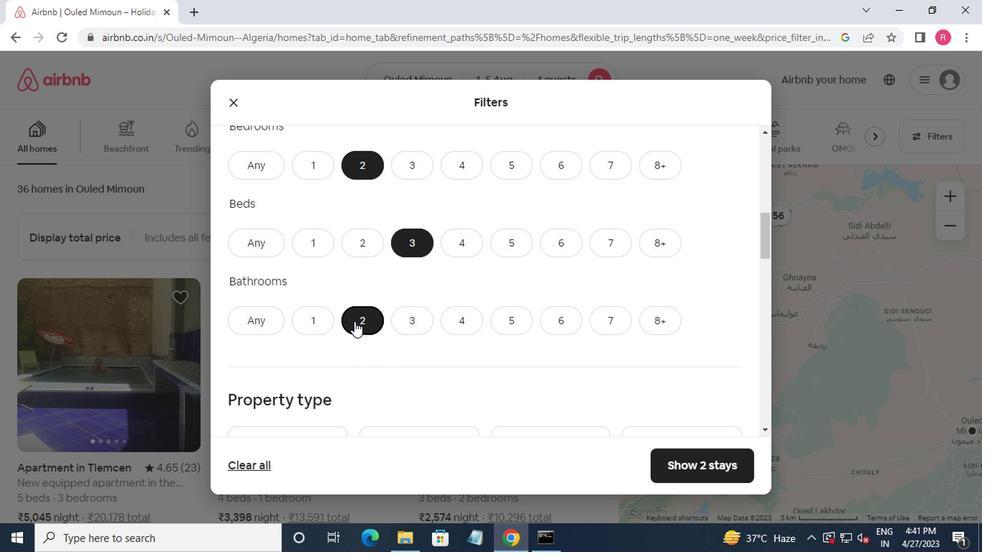 
Action: Mouse moved to (351, 323)
Screenshot: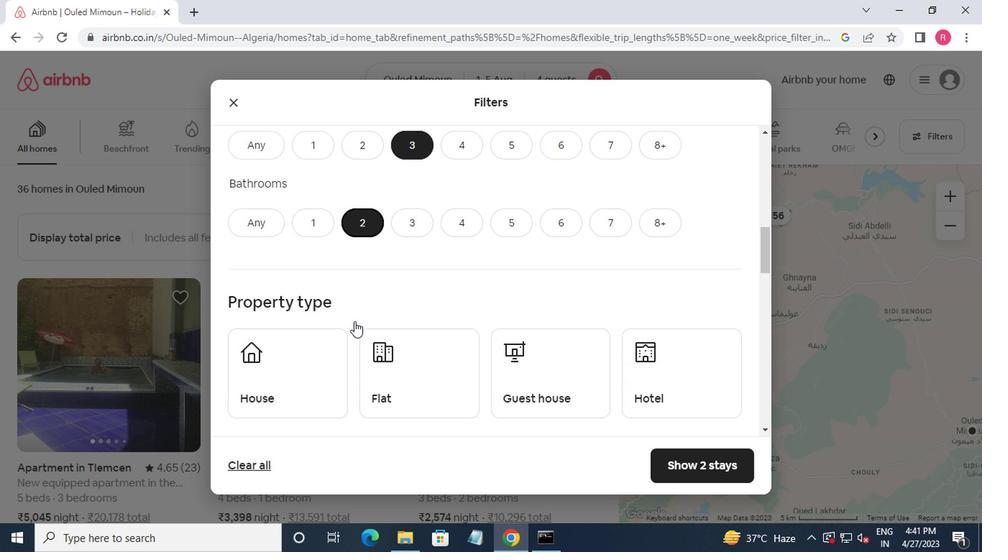 
Action: Mouse scrolled (351, 321) with delta (0, -1)
Screenshot: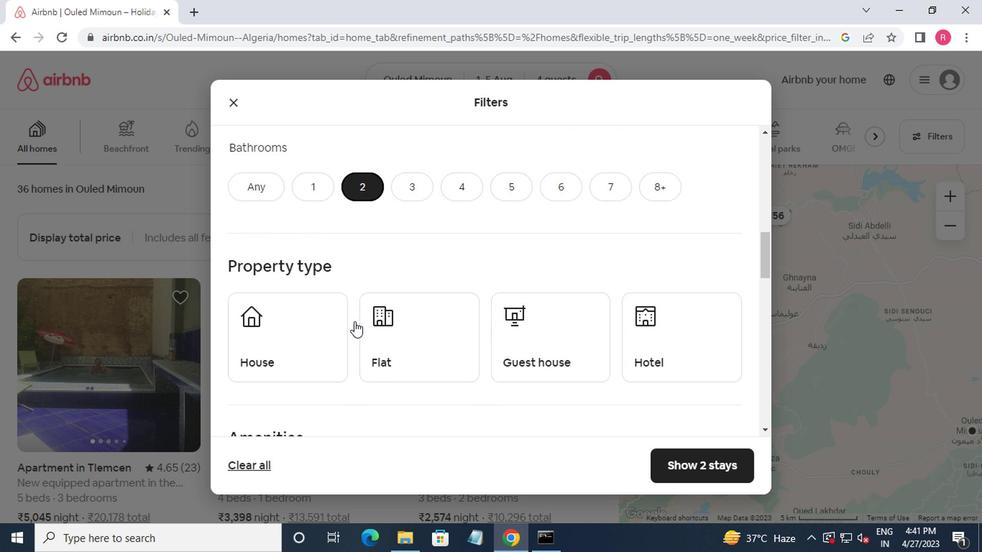 
Action: Mouse moved to (294, 266)
Screenshot: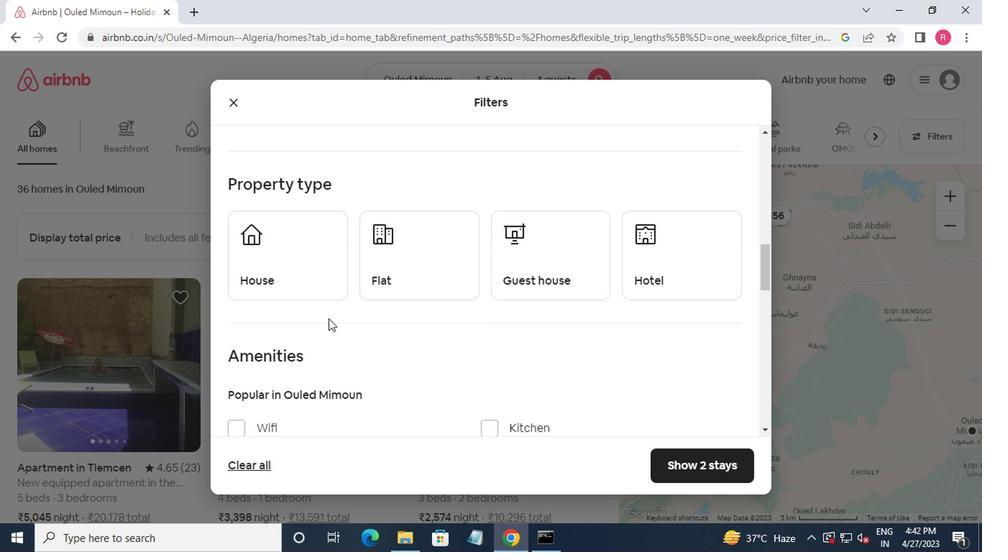 
Action: Mouse pressed left at (294, 266)
Screenshot: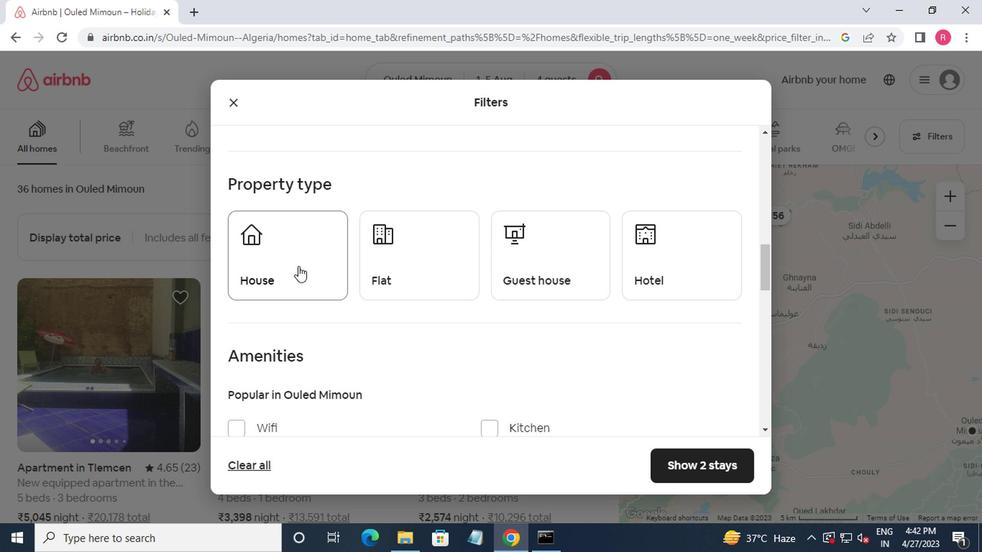 
Action: Mouse moved to (400, 276)
Screenshot: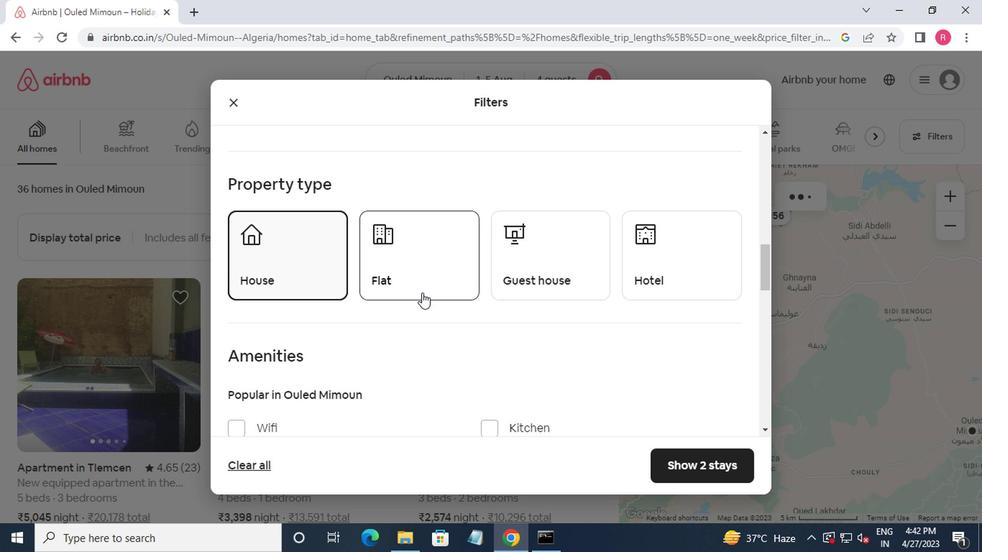 
Action: Mouse pressed left at (400, 276)
Screenshot: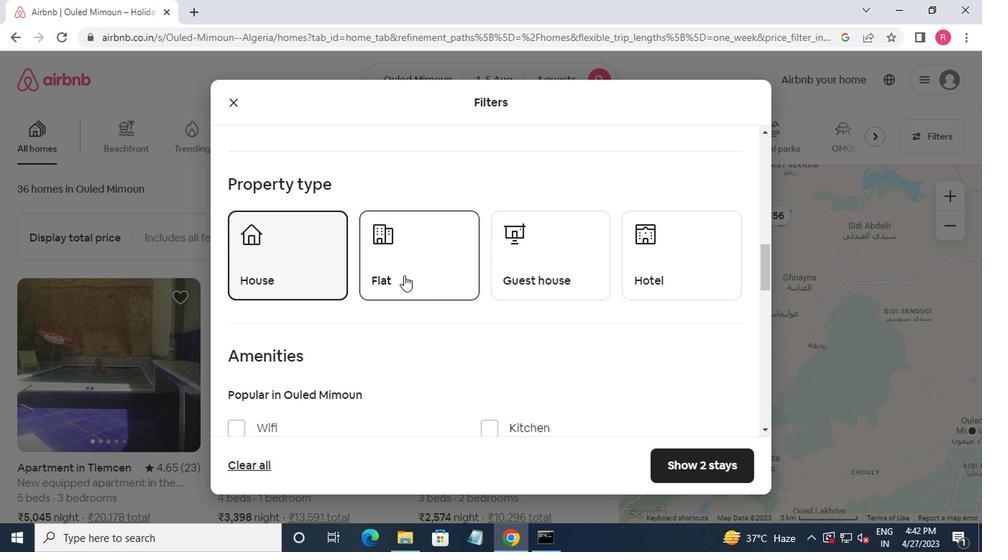 
Action: Mouse moved to (546, 288)
Screenshot: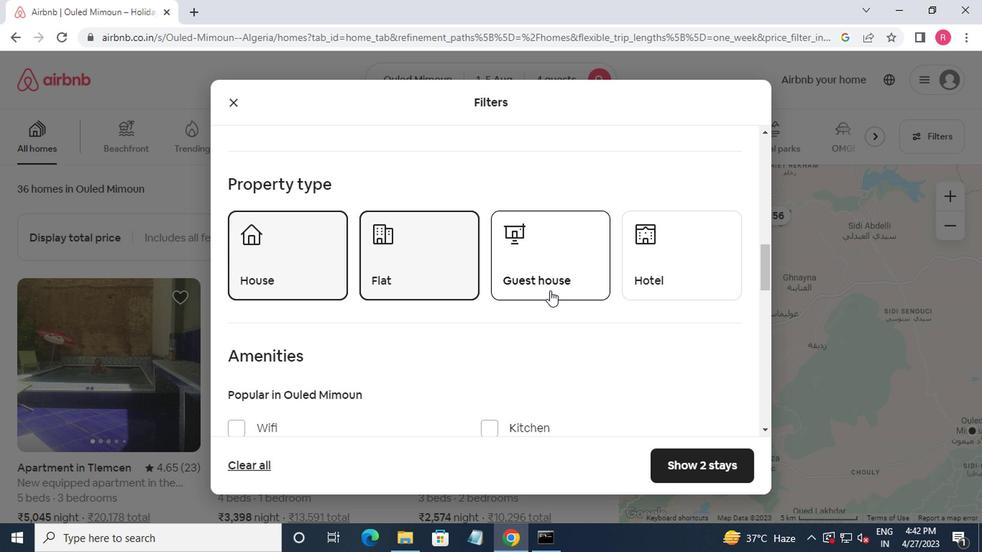 
Action: Mouse pressed left at (546, 288)
Screenshot: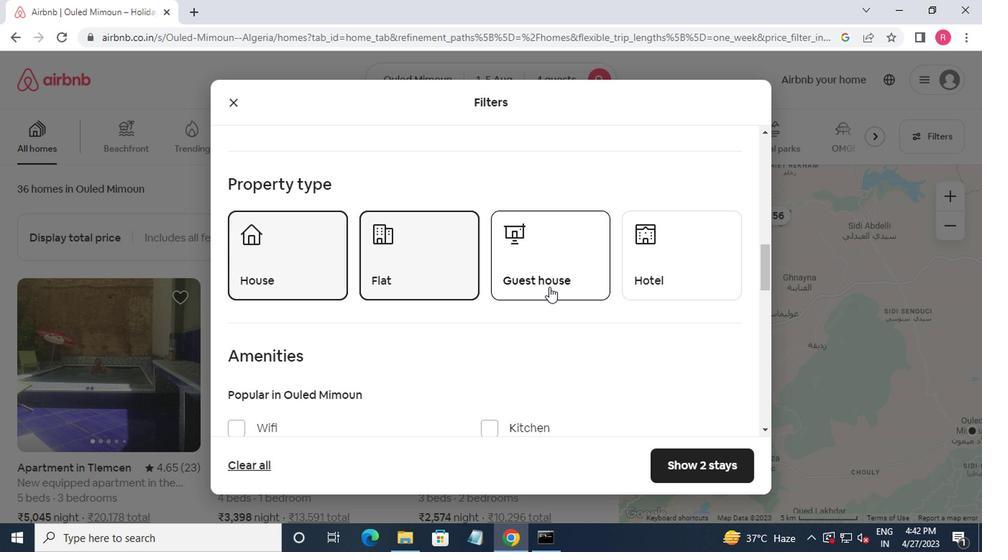 
Action: Mouse pressed left at (546, 288)
Screenshot: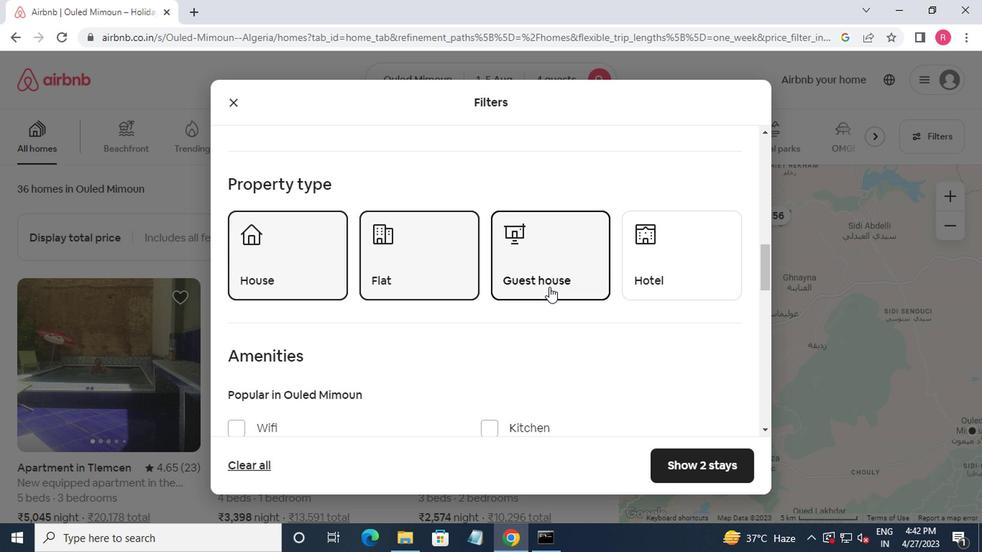 
Action: Mouse moved to (630, 273)
Screenshot: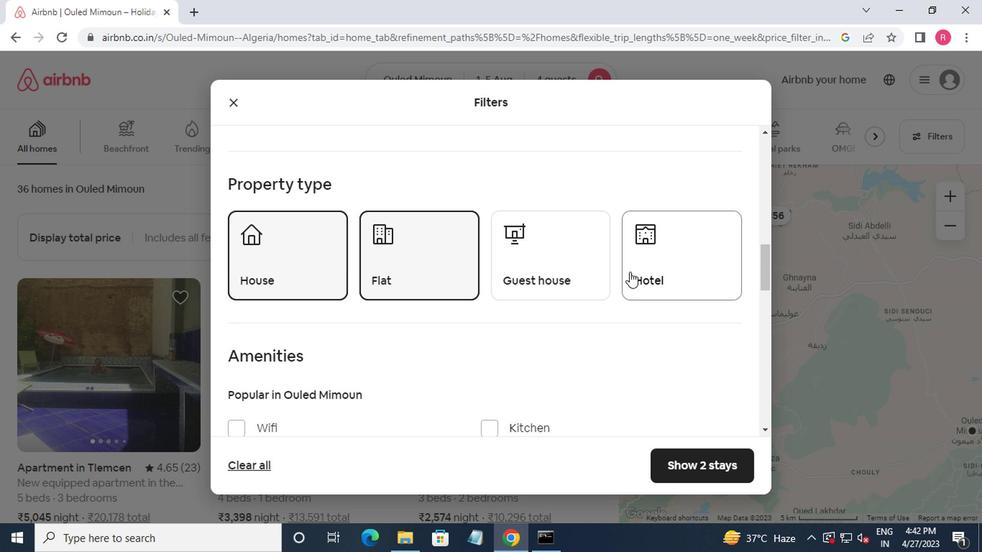 
Action: Mouse pressed left at (630, 273)
Screenshot: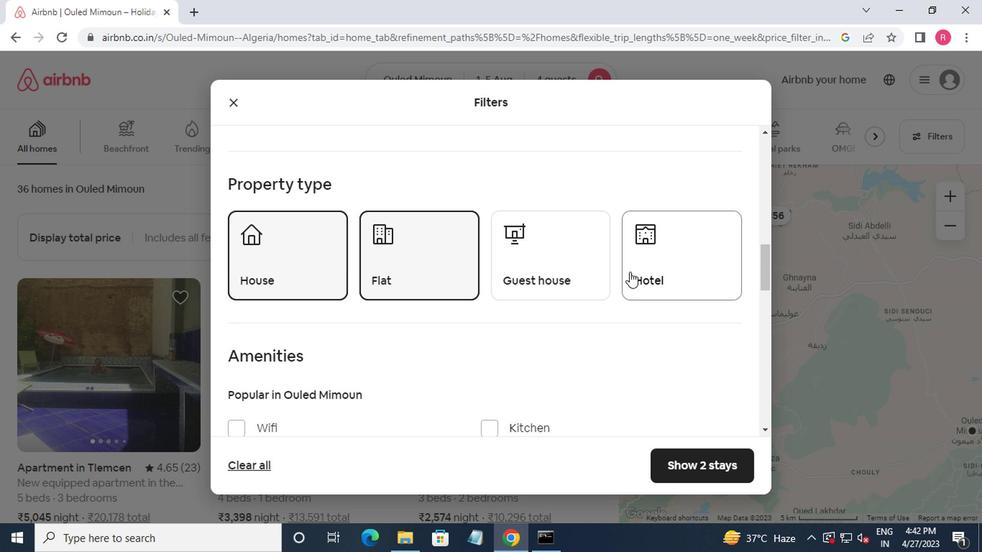 
Action: Mouse moved to (625, 273)
Screenshot: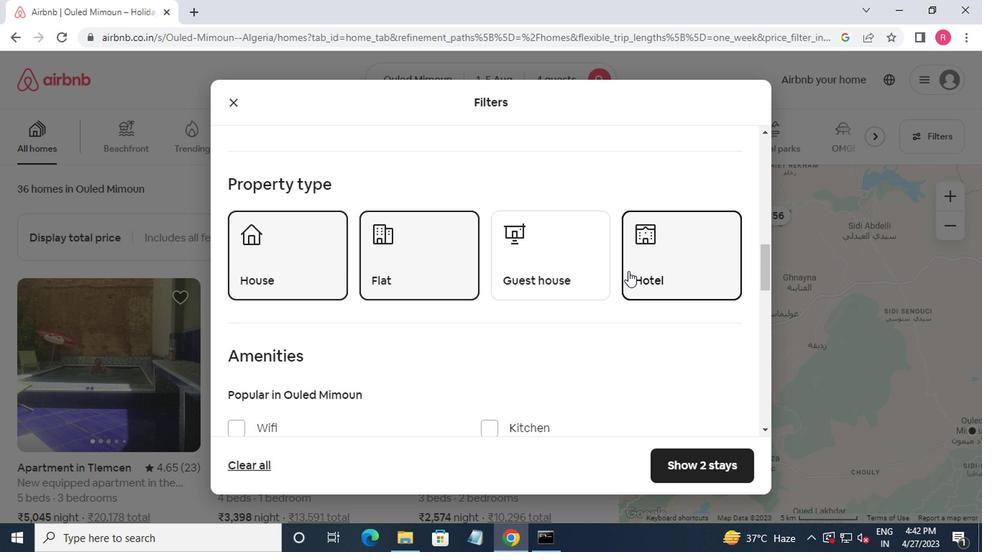 
Action: Mouse scrolled (625, 272) with delta (0, 0)
Screenshot: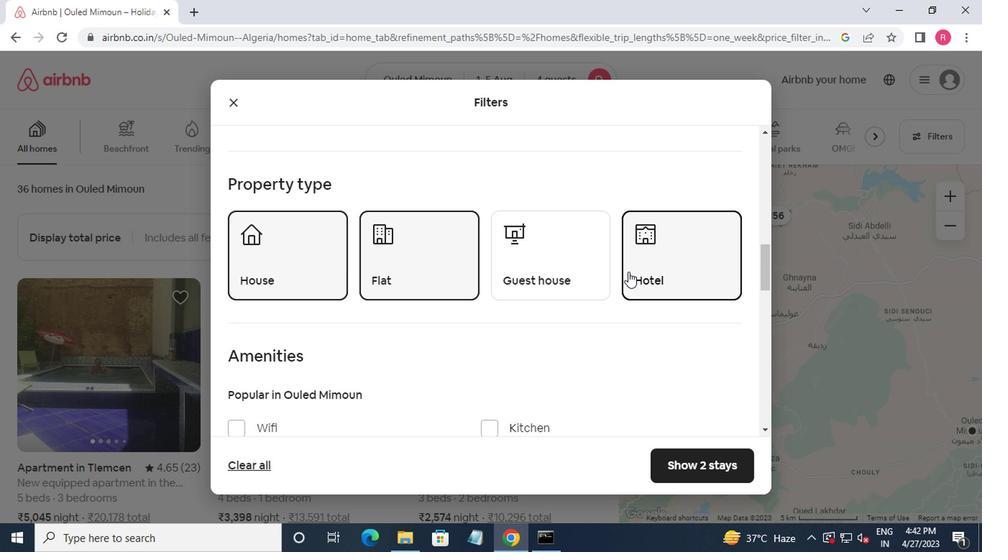 
Action: Mouse moved to (625, 273)
Screenshot: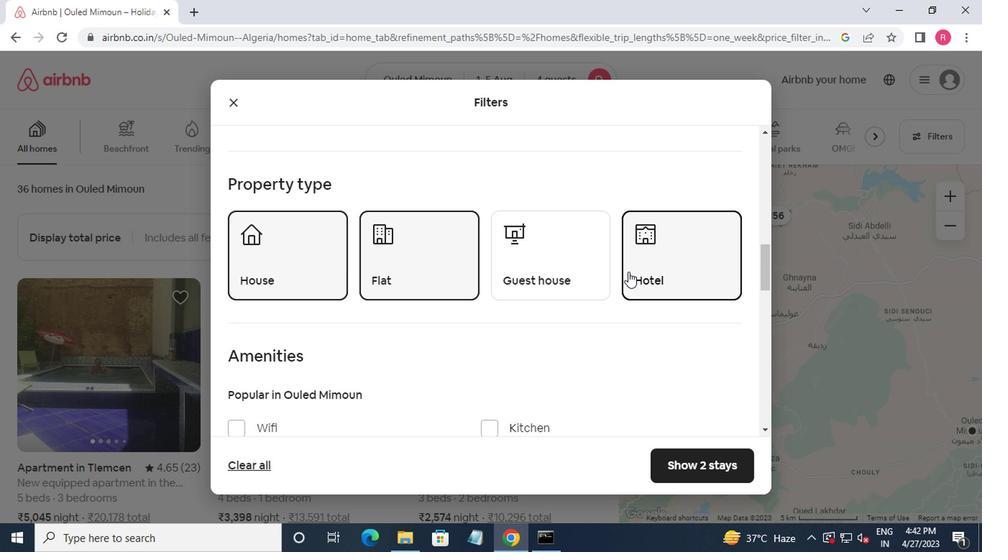 
Action: Mouse scrolled (625, 273) with delta (0, 0)
Screenshot: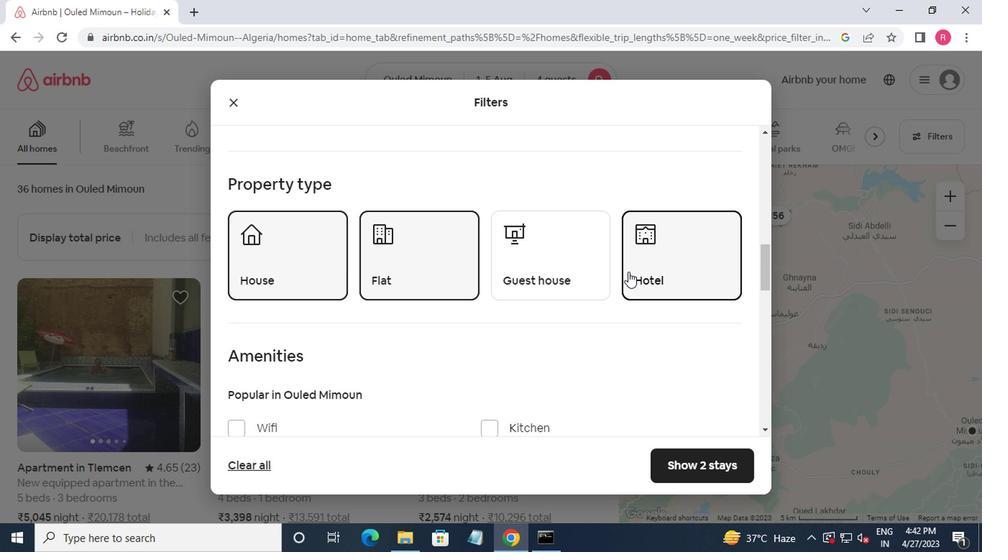 
Action: Mouse moved to (345, 319)
Screenshot: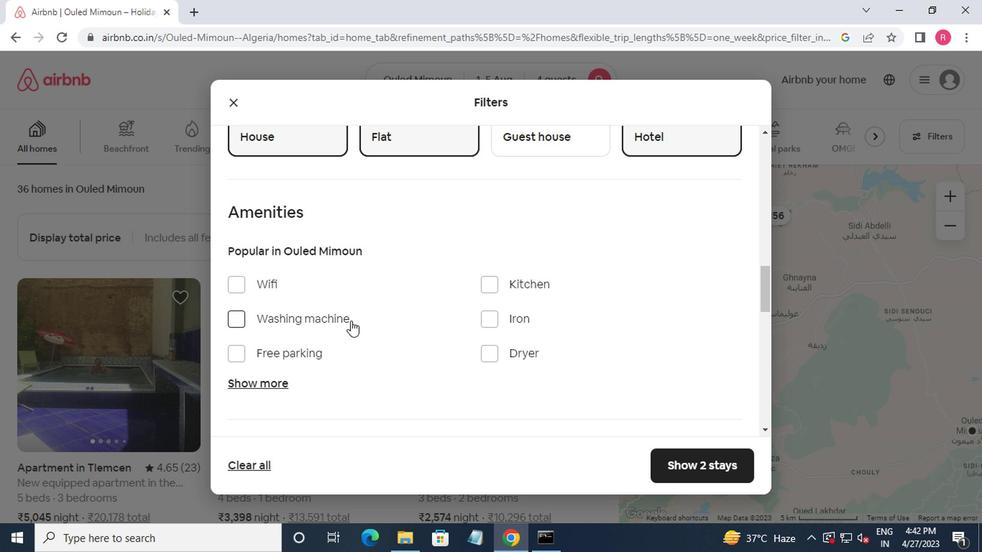 
Action: Mouse pressed left at (345, 319)
Screenshot: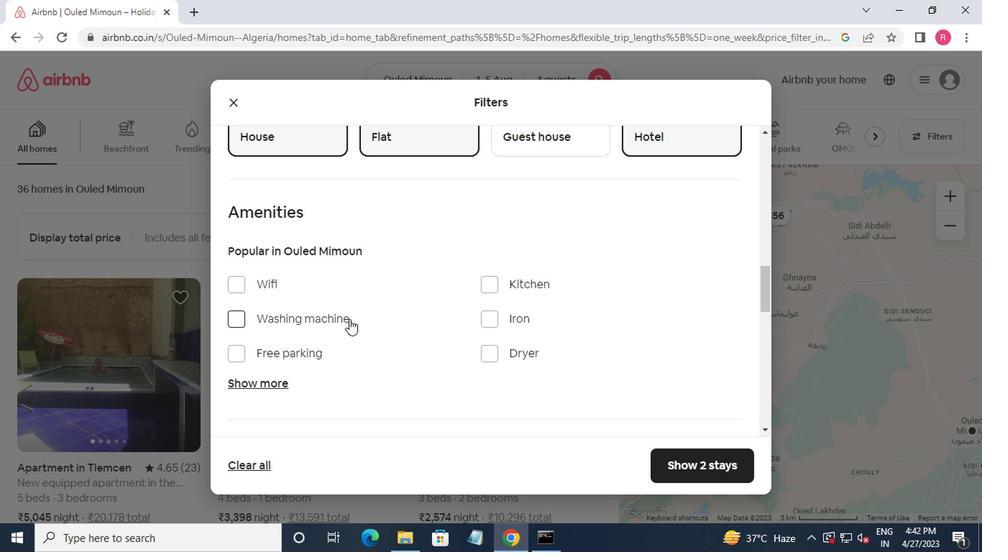 
Action: Mouse moved to (345, 319)
Screenshot: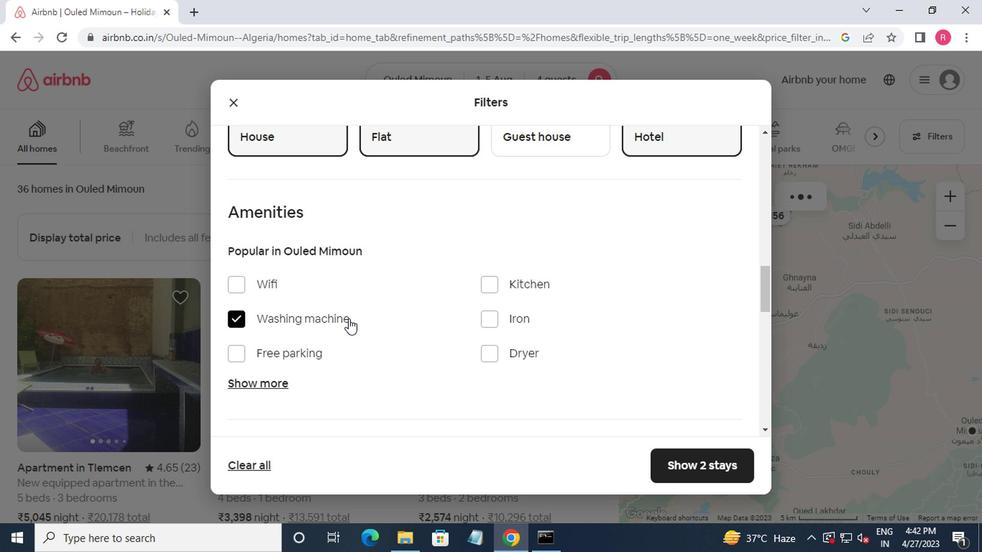 
Action: Mouse scrolled (345, 319) with delta (0, 0)
Screenshot: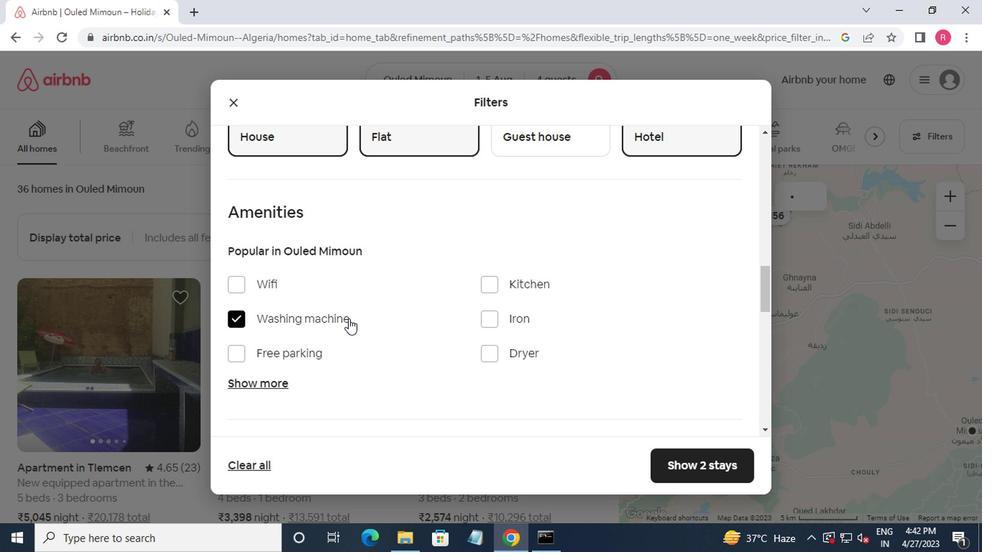 
Action: Mouse moved to (346, 319)
Screenshot: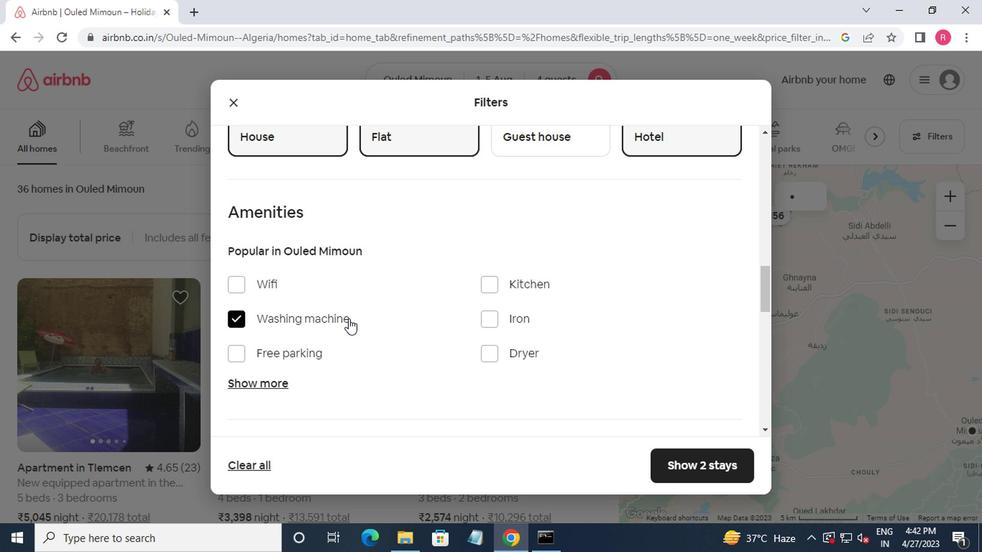
Action: Mouse scrolled (346, 318) with delta (0, -1)
Screenshot: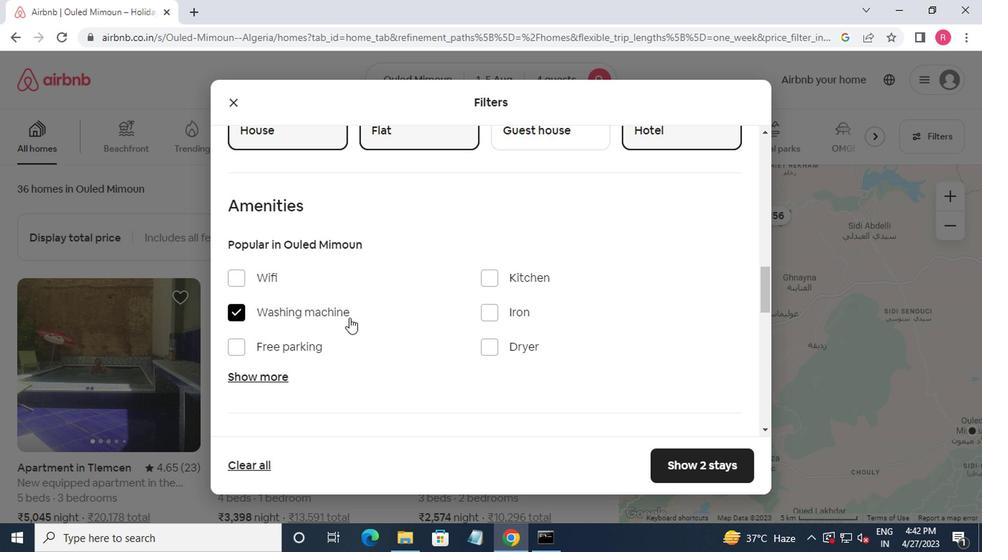 
Action: Mouse moved to (719, 388)
Screenshot: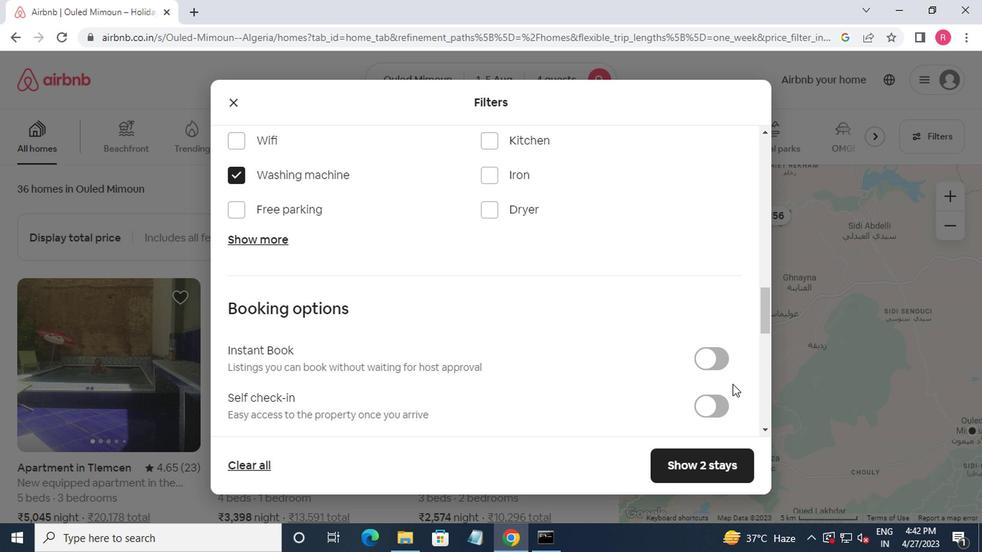 
Action: Mouse scrolled (719, 387) with delta (0, 0)
Screenshot: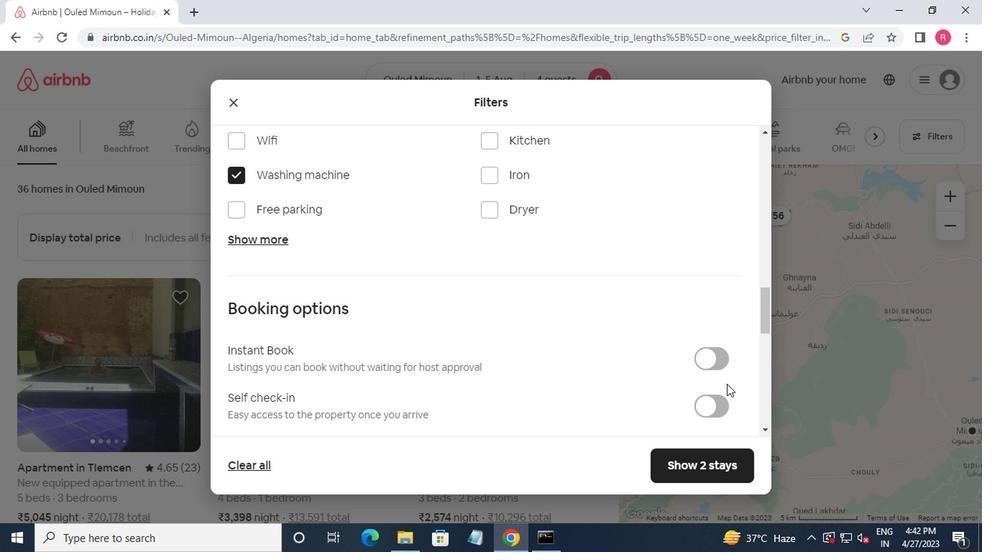 
Action: Mouse moved to (706, 343)
Screenshot: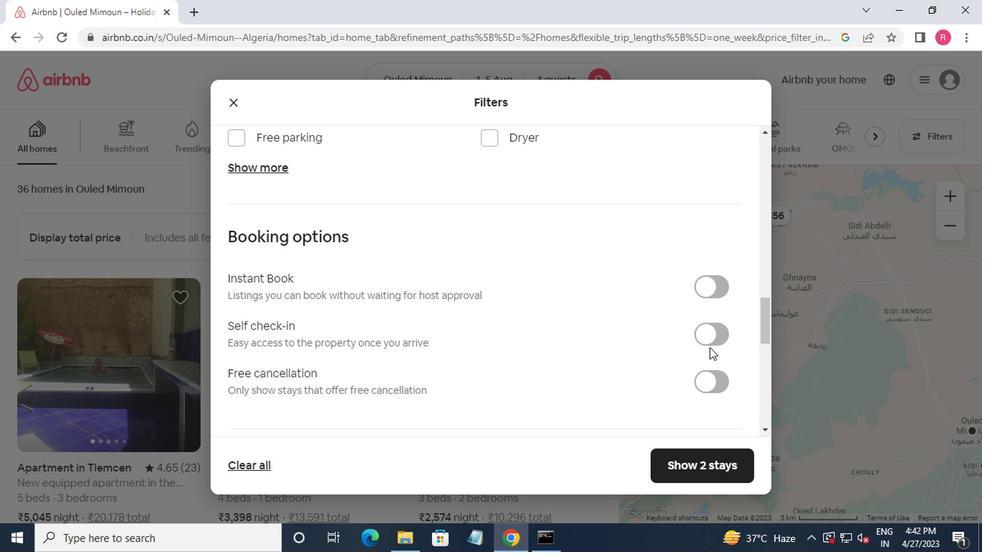 
Action: Mouse pressed left at (706, 343)
Screenshot: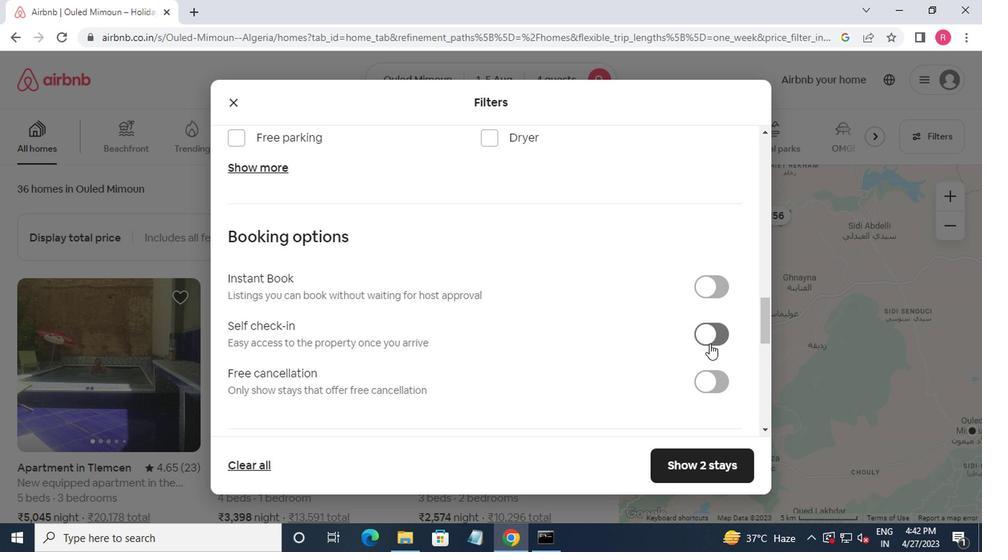 
Action: Mouse moved to (713, 455)
Screenshot: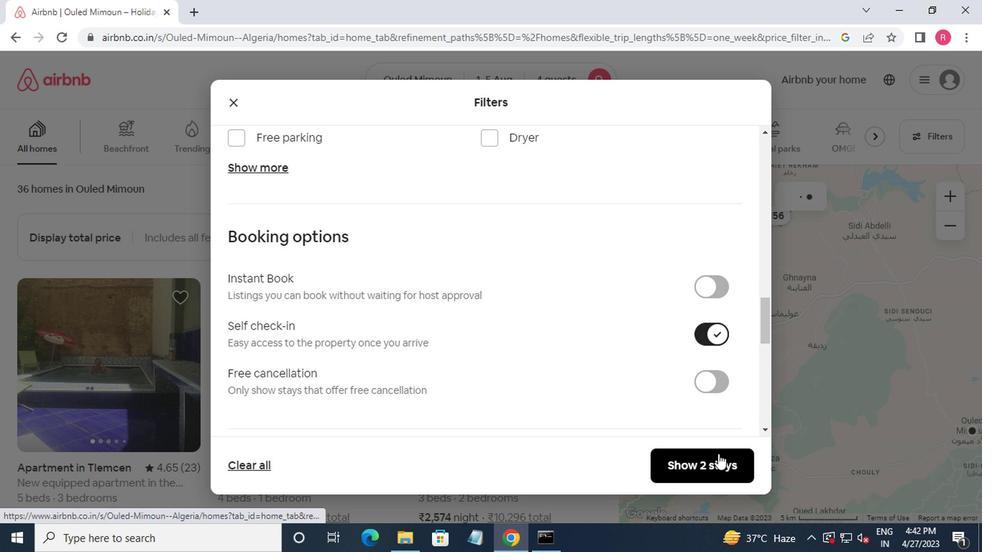 
Action: Mouse pressed left at (713, 455)
Screenshot: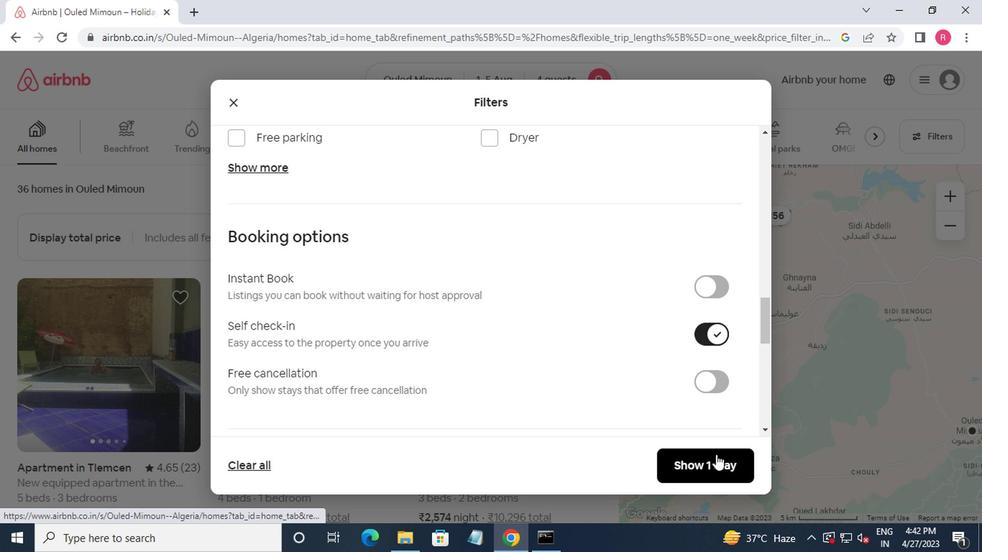 
